 Task: Reply All to email with the signature Delaney King with the subject Meeting minutes from softage.1@softage.net with the message Could you provide me with a status report on the projects resource utilization?
Action: Mouse moved to (114, 86)
Screenshot: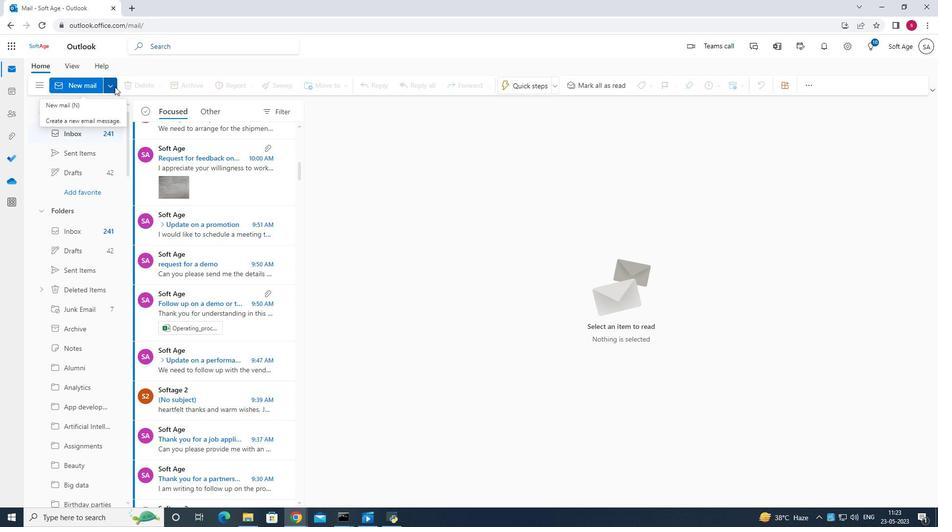 
Action: Mouse pressed left at (114, 86)
Screenshot: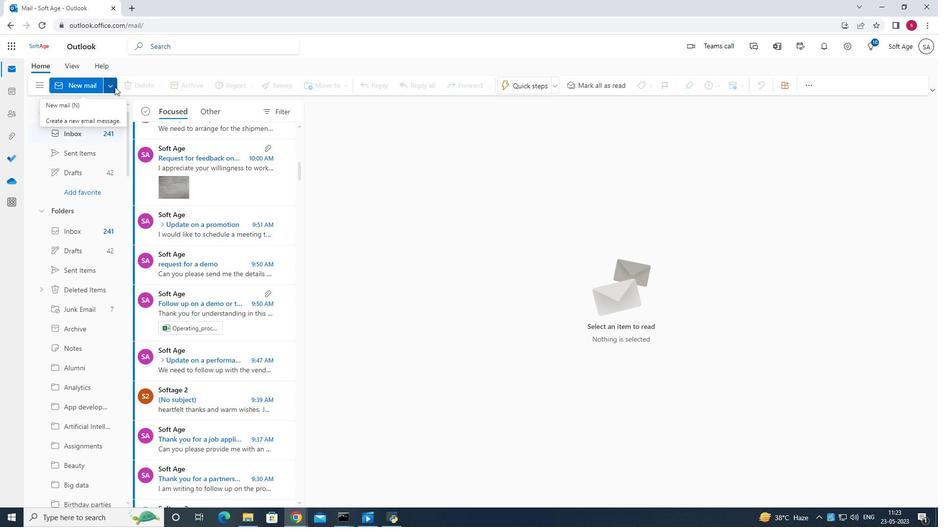 
Action: Mouse moved to (86, 108)
Screenshot: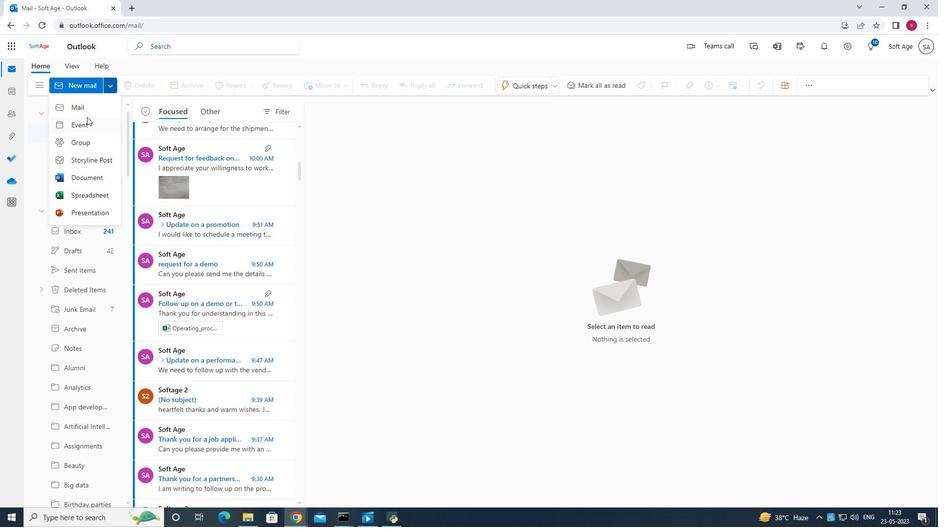 
Action: Mouse pressed left at (86, 108)
Screenshot: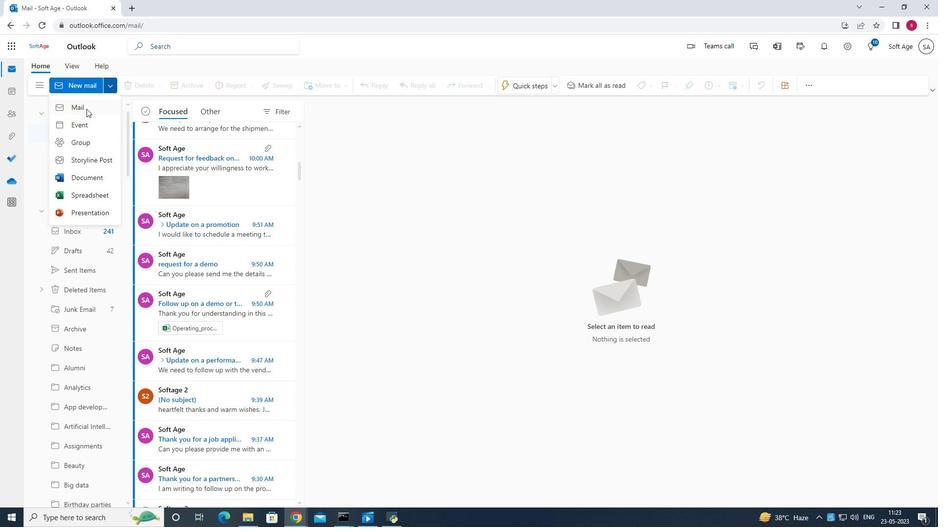 
Action: Mouse moved to (361, 113)
Screenshot: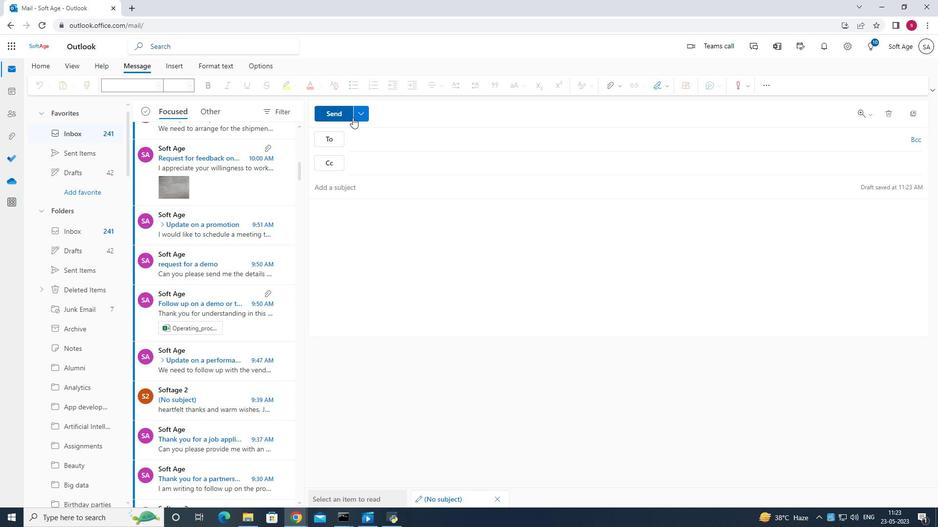 
Action: Mouse pressed left at (361, 113)
Screenshot: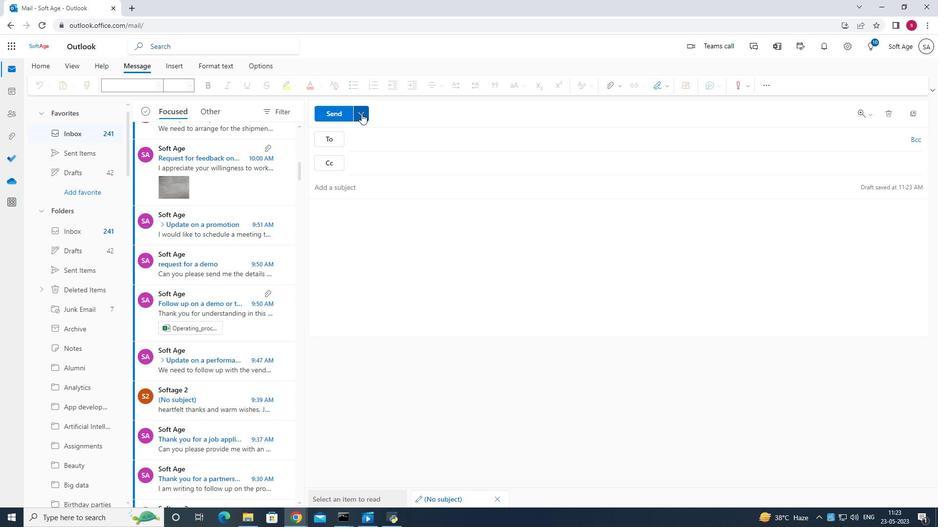 
Action: Mouse moved to (396, 286)
Screenshot: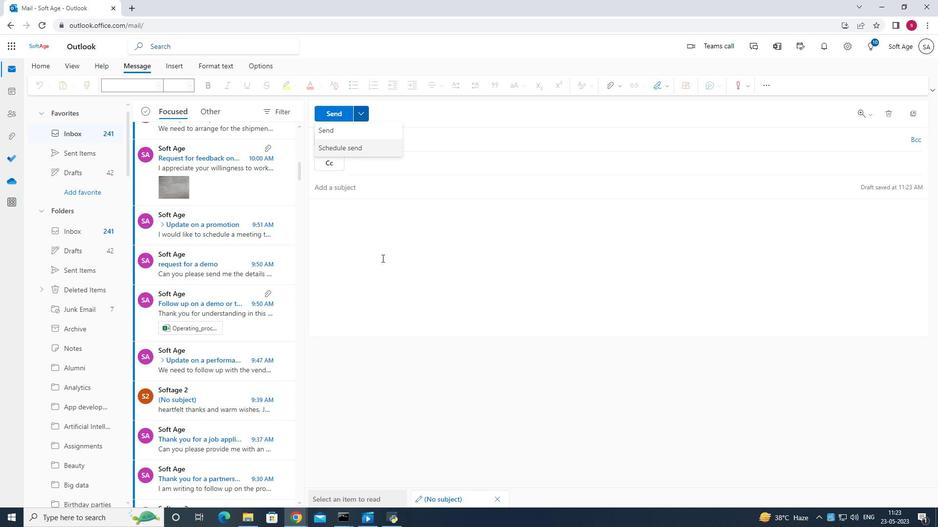 
Action: Mouse pressed left at (396, 286)
Screenshot: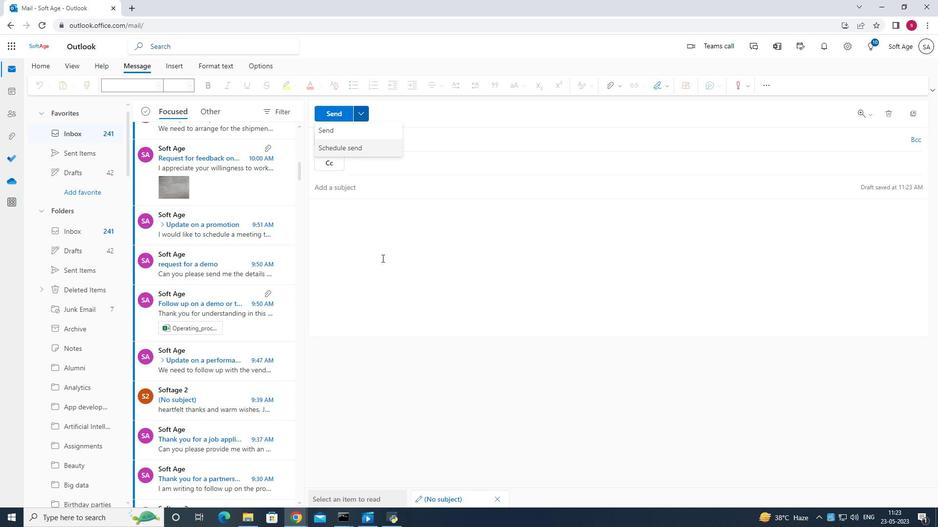 
Action: Mouse moved to (239, 158)
Screenshot: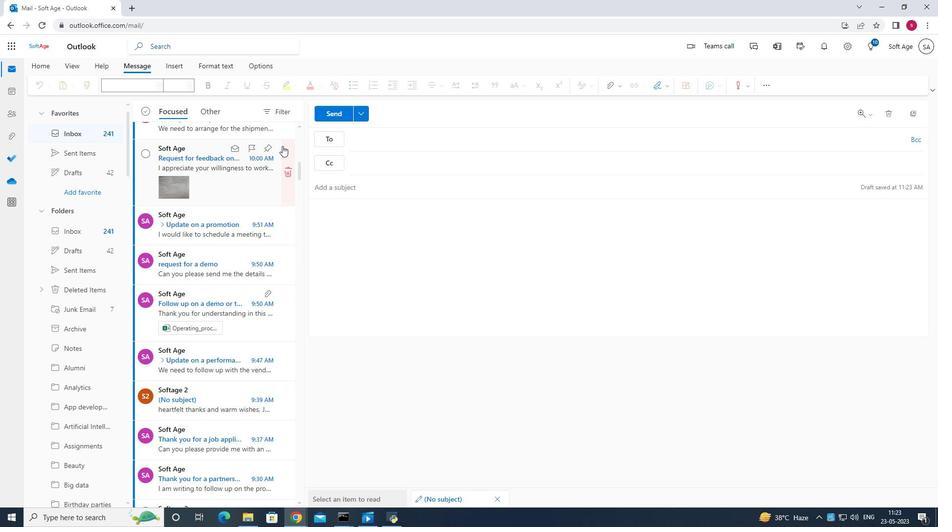 
Action: Mouse pressed left at (239, 158)
Screenshot: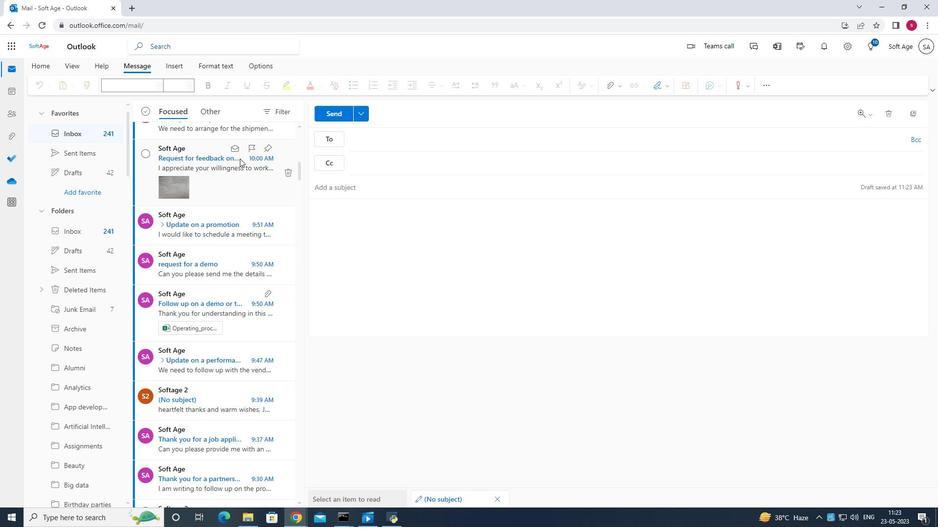 
Action: Mouse moved to (416, 217)
Screenshot: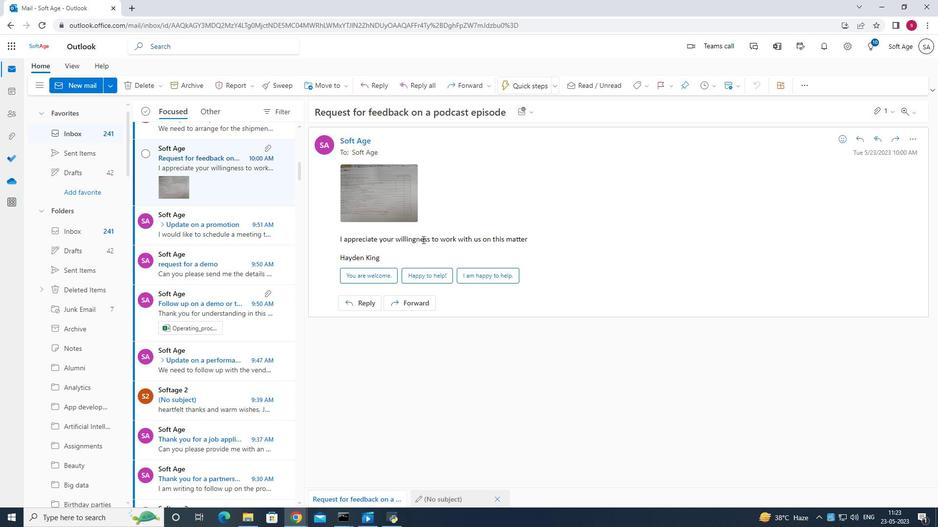 
Action: Mouse pressed left at (416, 217)
Screenshot: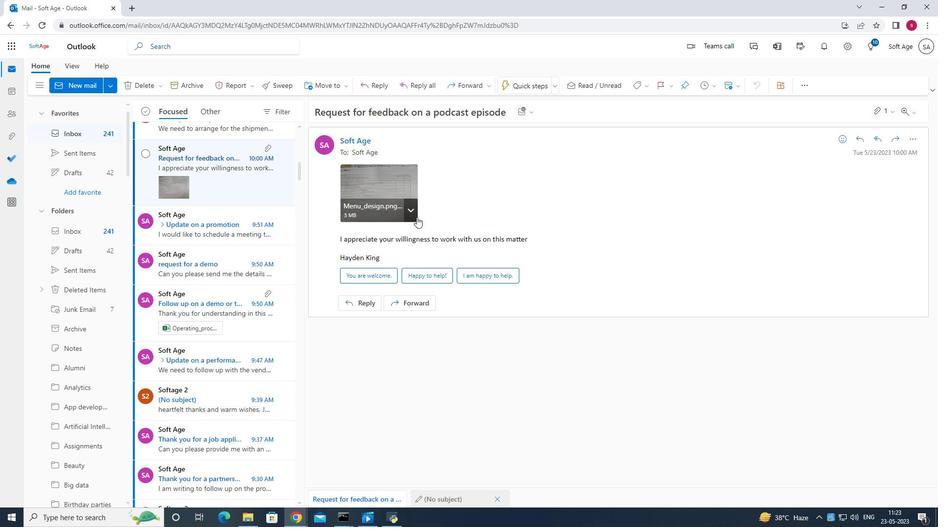 
Action: Mouse moved to (328, 394)
Screenshot: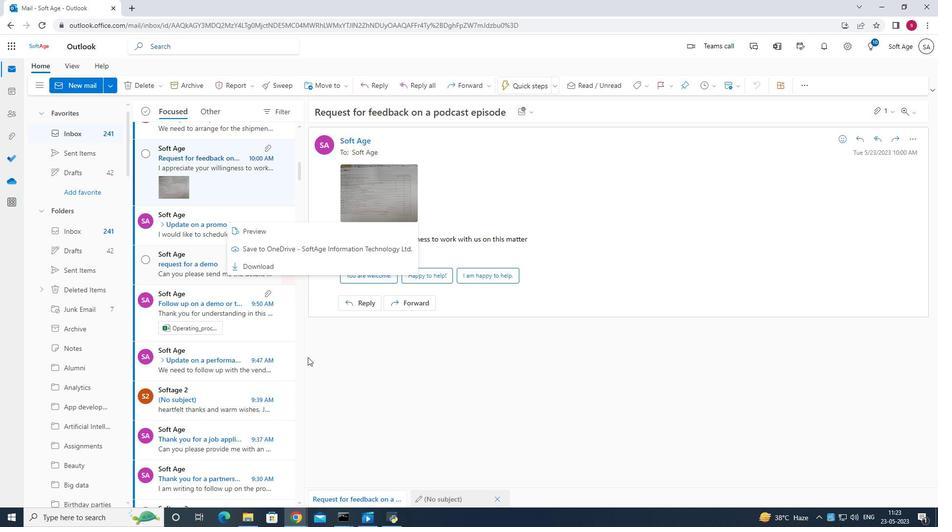 
Action: Mouse pressed left at (328, 394)
Screenshot: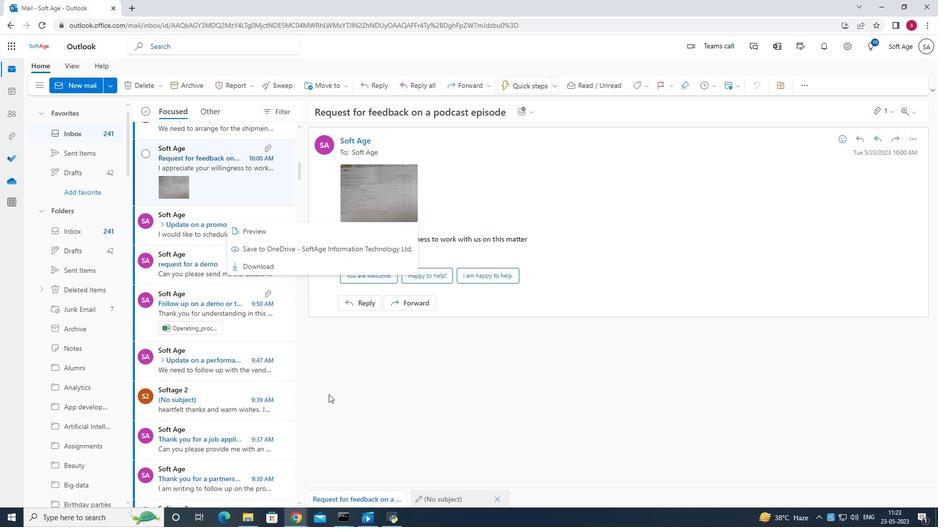 
Action: Mouse moved to (257, 355)
Screenshot: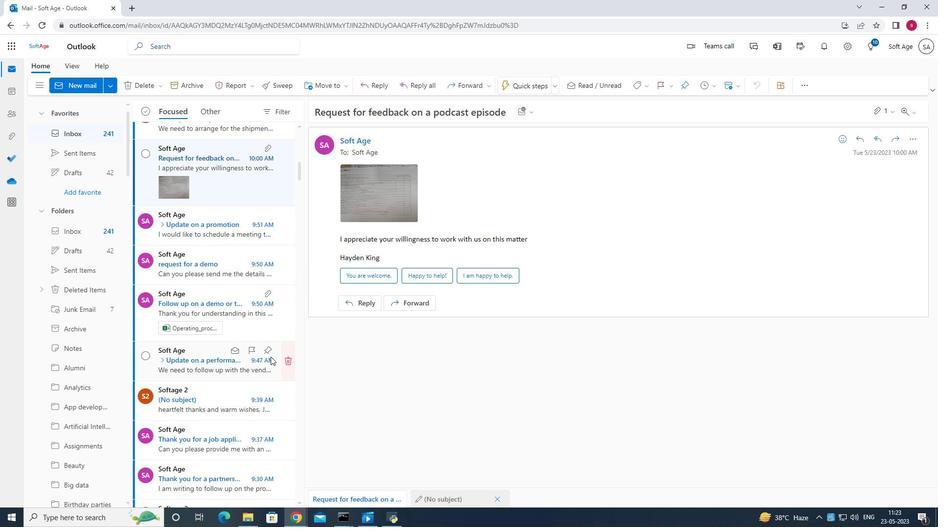 
Action: Mouse pressed left at (257, 355)
Screenshot: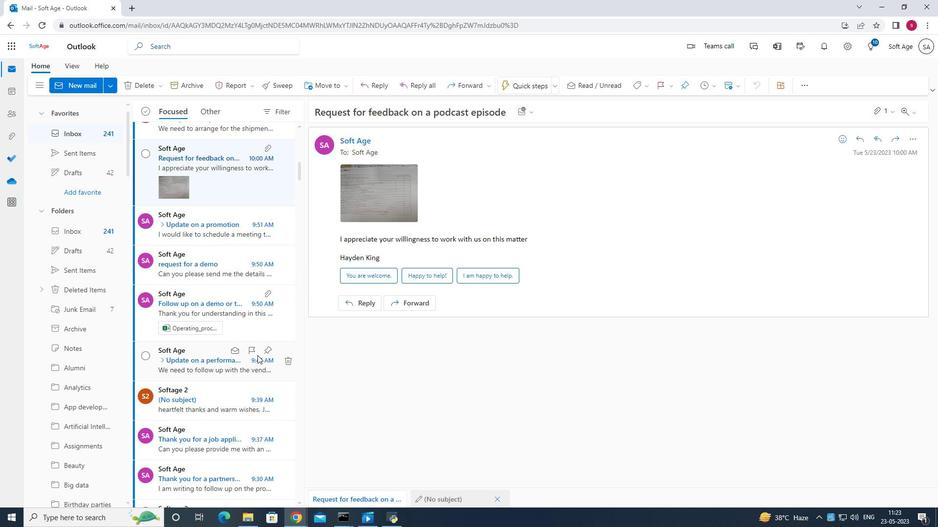 
Action: Mouse moved to (909, 134)
Screenshot: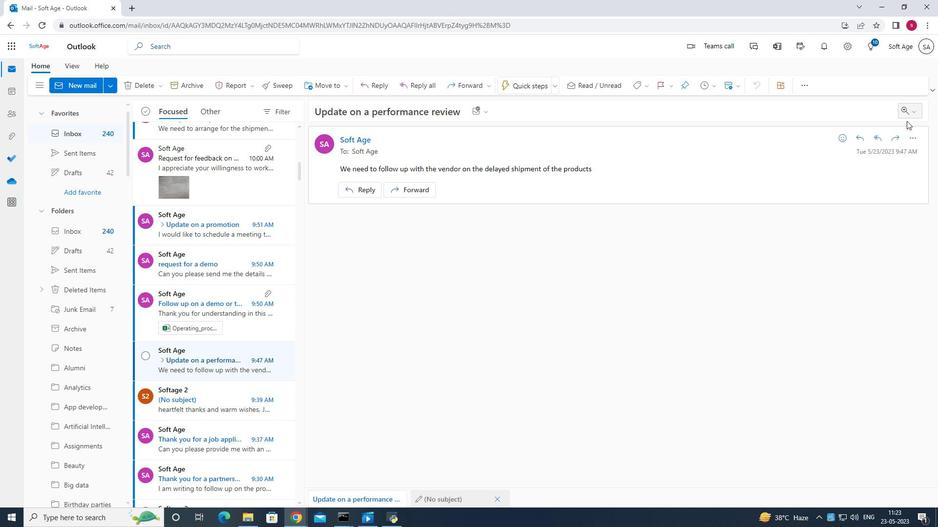 
Action: Mouse pressed left at (909, 134)
Screenshot: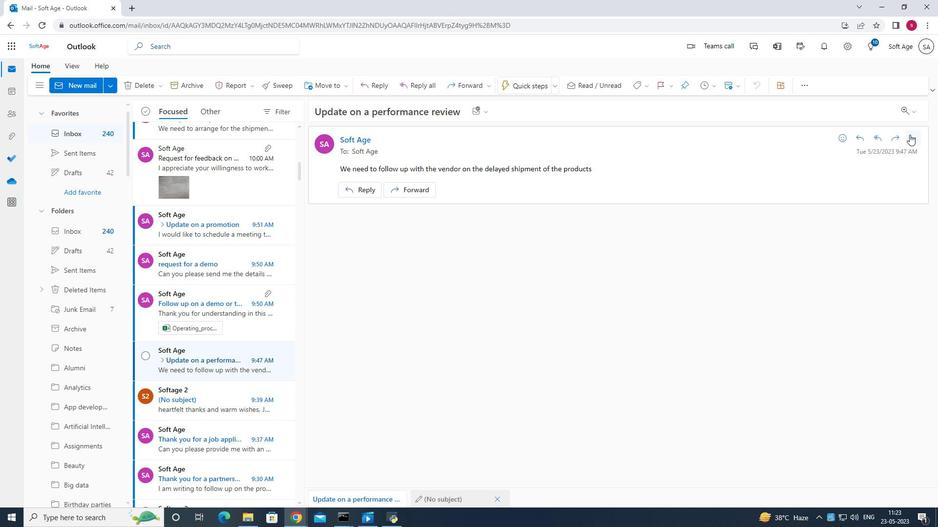 
Action: Mouse moved to (872, 174)
Screenshot: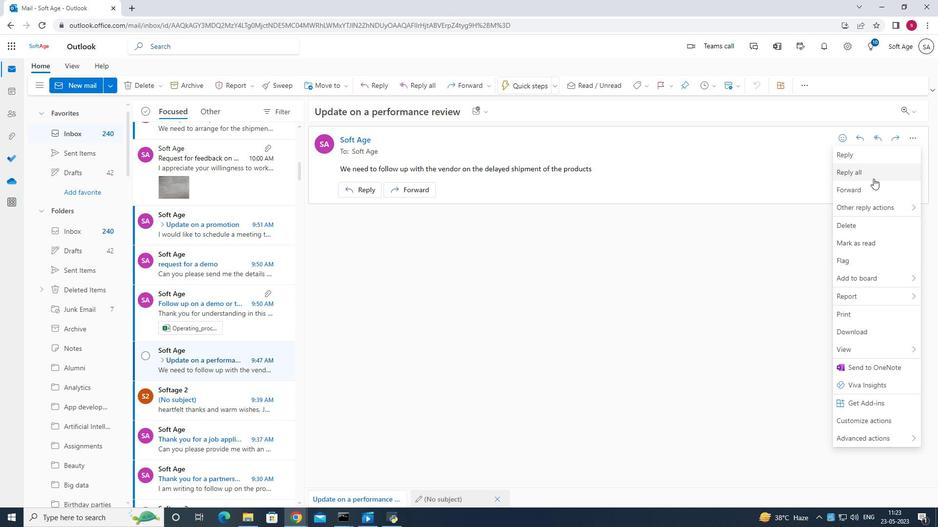 
Action: Mouse pressed left at (872, 174)
Screenshot: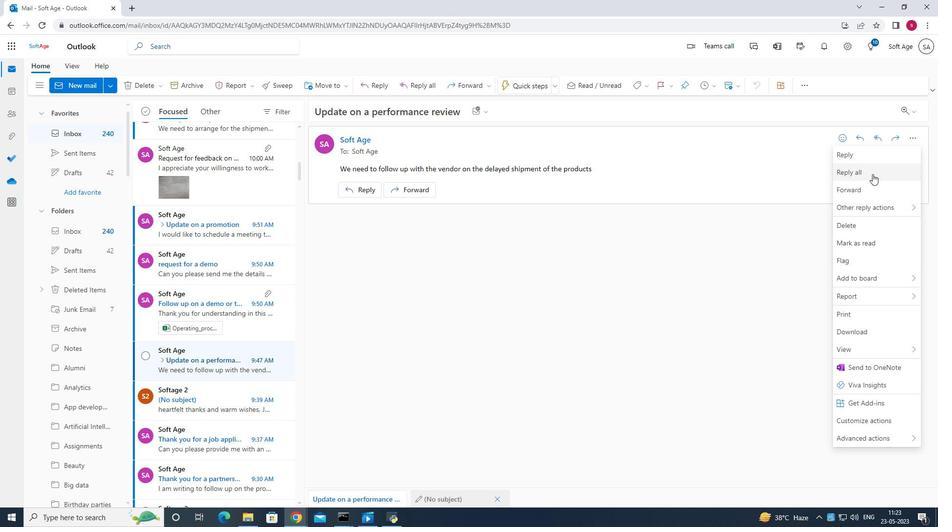 
Action: Mouse moved to (402, 142)
Screenshot: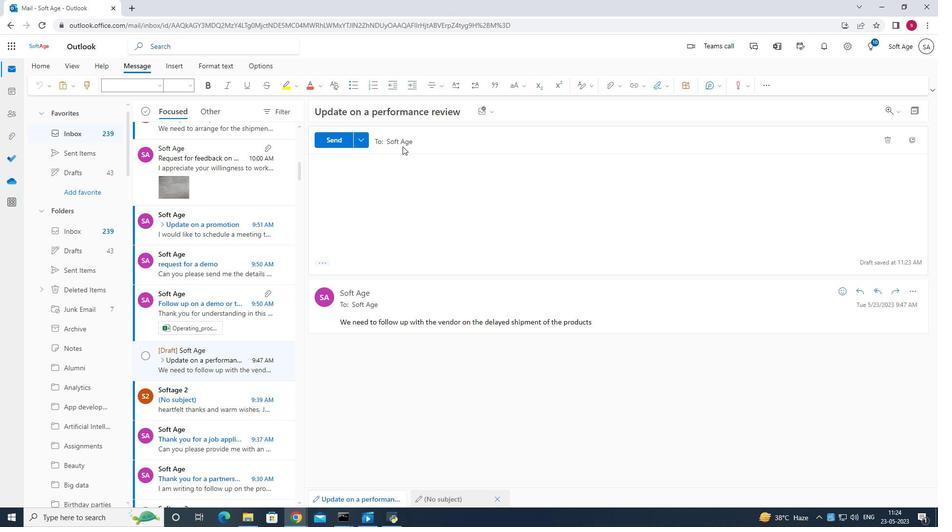 
Action: Mouse pressed left at (402, 142)
Screenshot: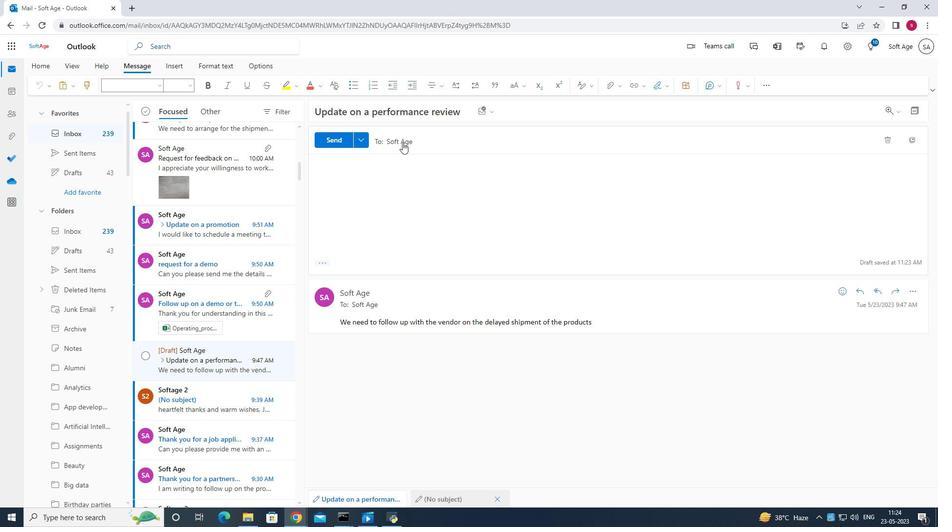 
Action: Mouse pressed left at (402, 142)
Screenshot: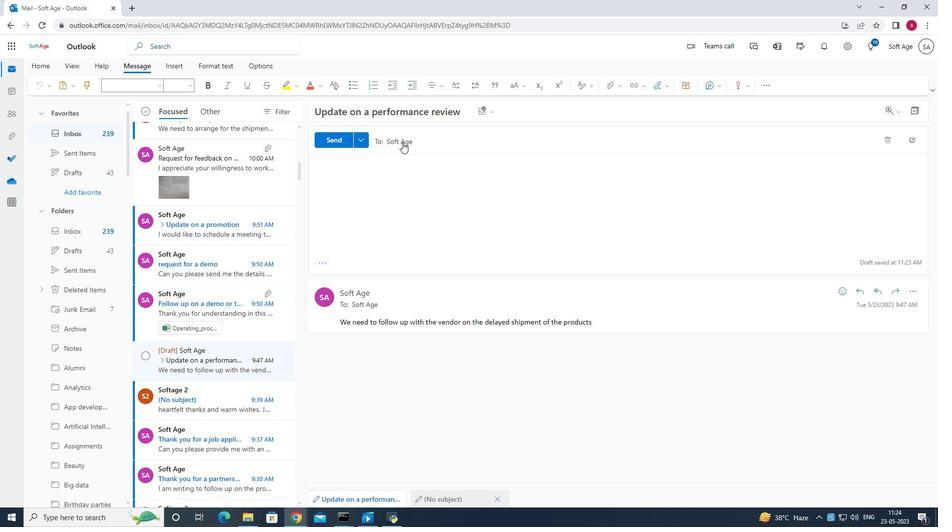 
Action: Mouse moved to (667, 90)
Screenshot: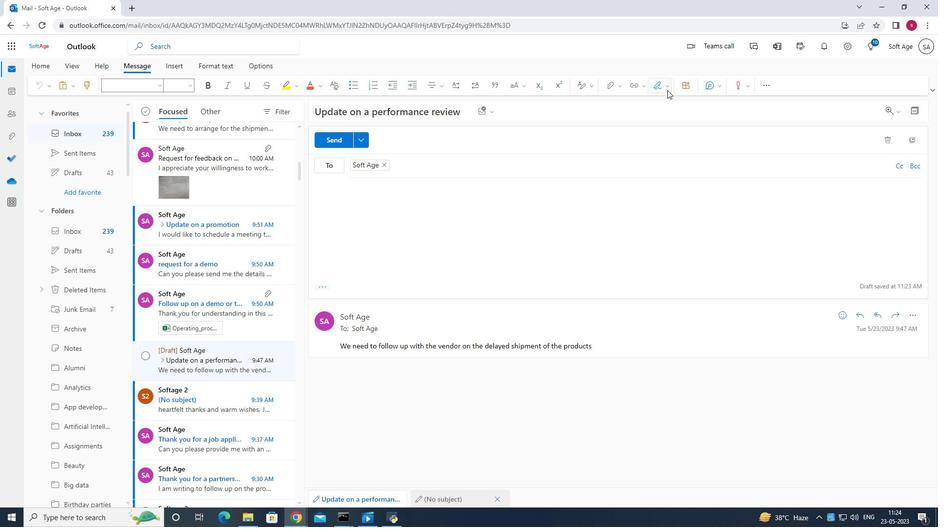 
Action: Mouse pressed left at (667, 90)
Screenshot: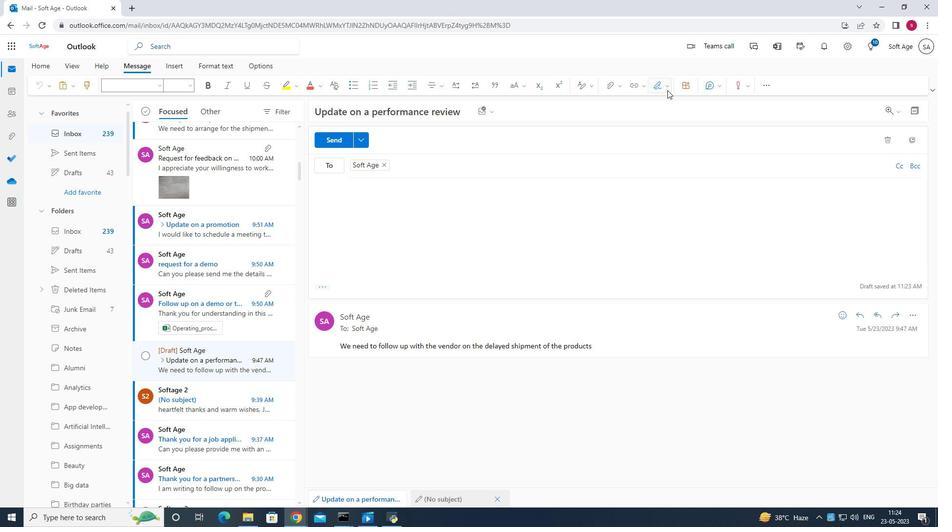 
Action: Mouse moved to (658, 123)
Screenshot: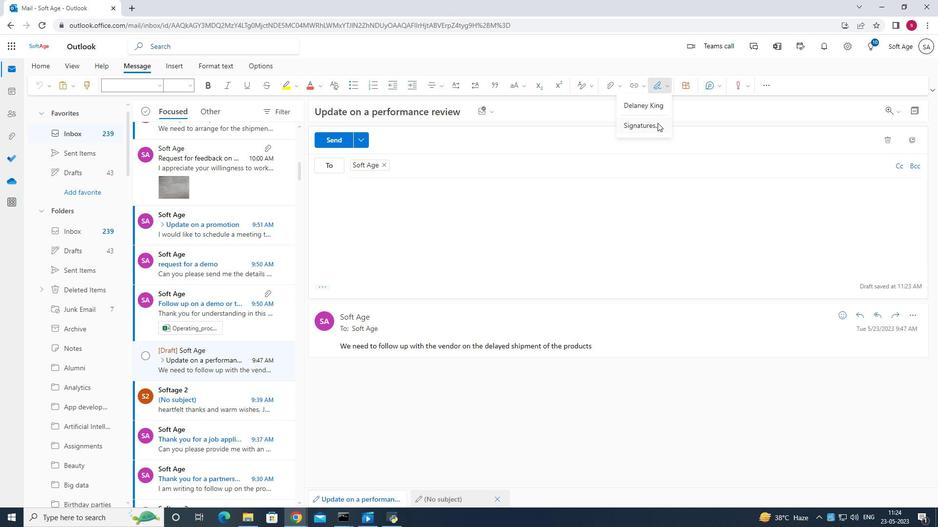 
Action: Mouse pressed left at (658, 123)
Screenshot: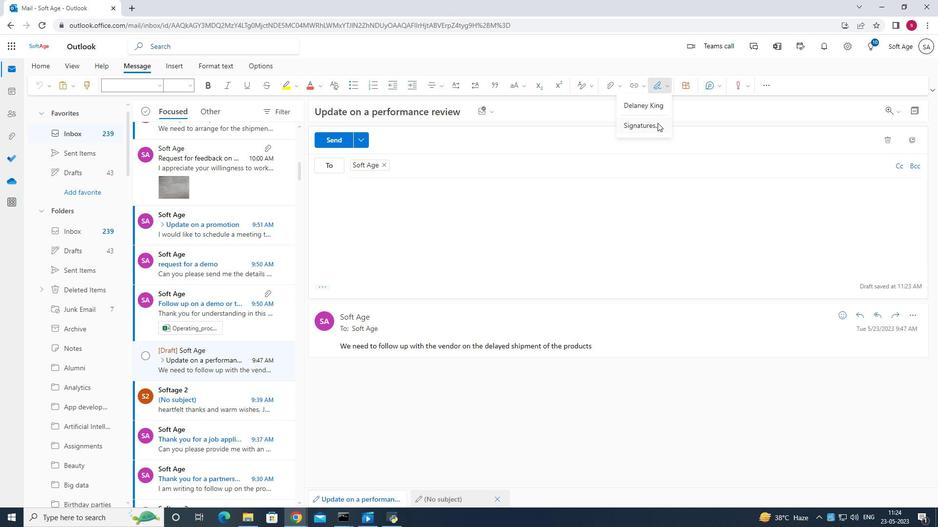 
Action: Mouse moved to (652, 159)
Screenshot: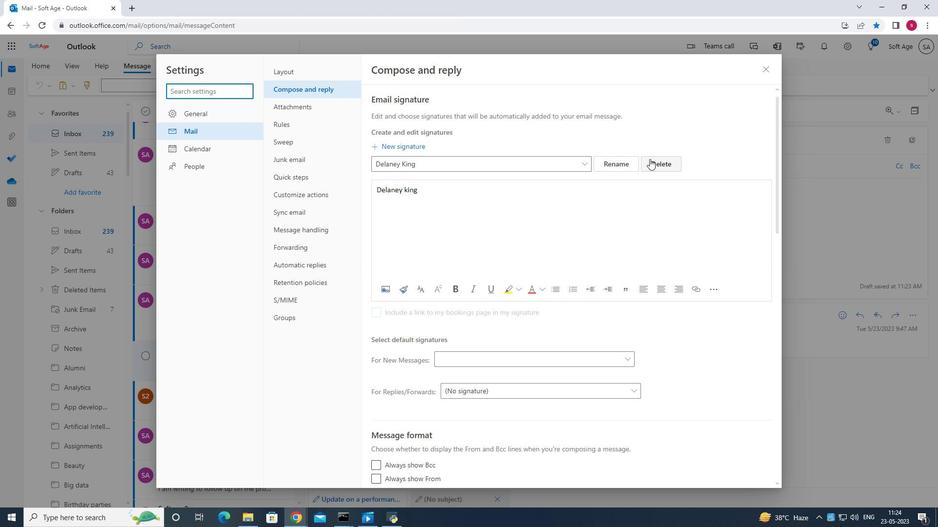 
Action: Mouse pressed left at (652, 159)
Screenshot: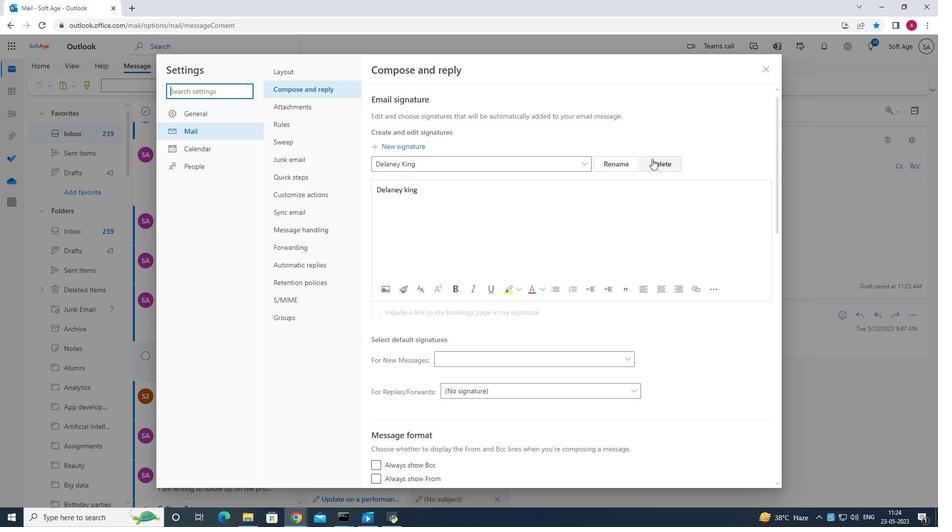 
Action: Mouse moved to (474, 164)
Screenshot: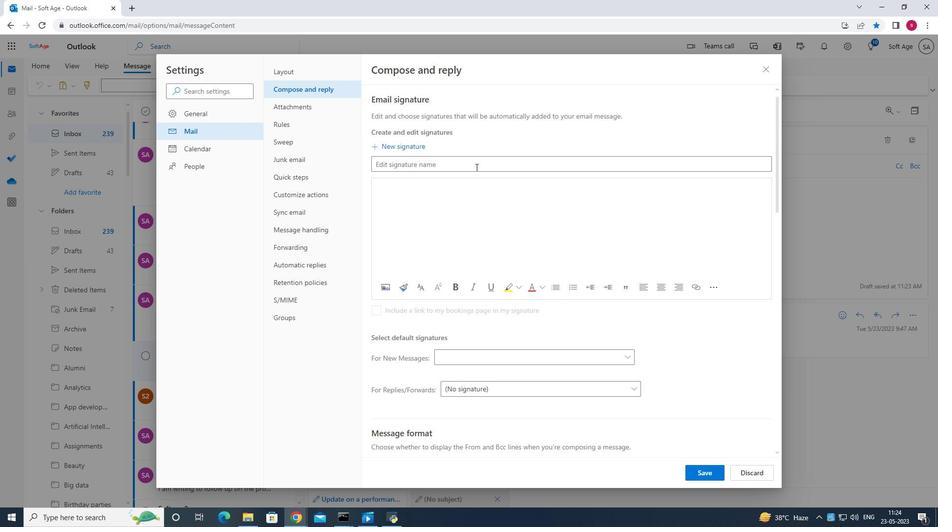 
Action: Mouse pressed left at (474, 164)
Screenshot: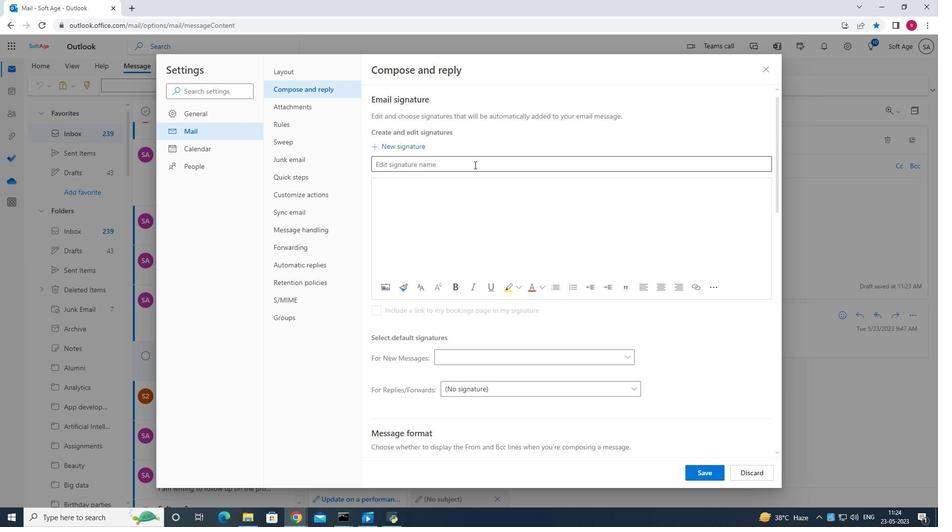 
Action: Mouse moved to (475, 371)
Screenshot: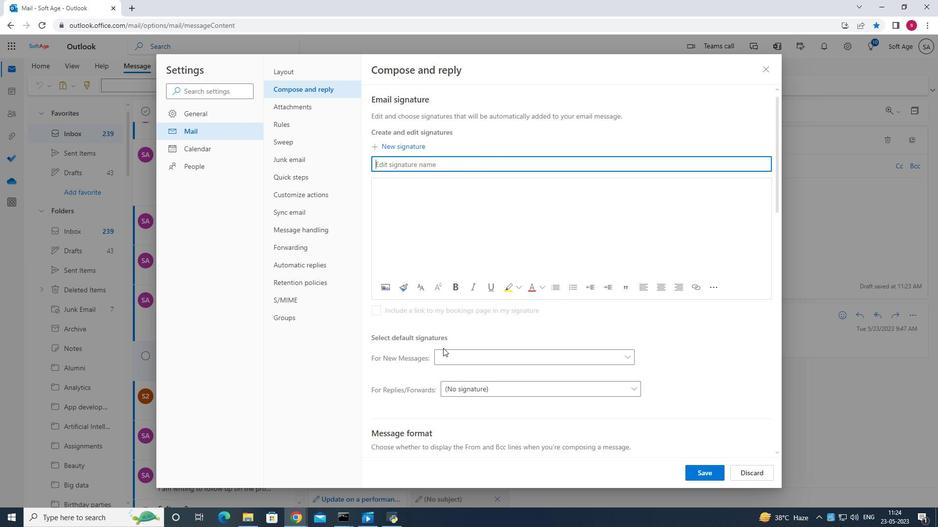 
Action: Key pressed <Key.shift>Delaney<Key.space>k<Key.shift>Ing
Screenshot: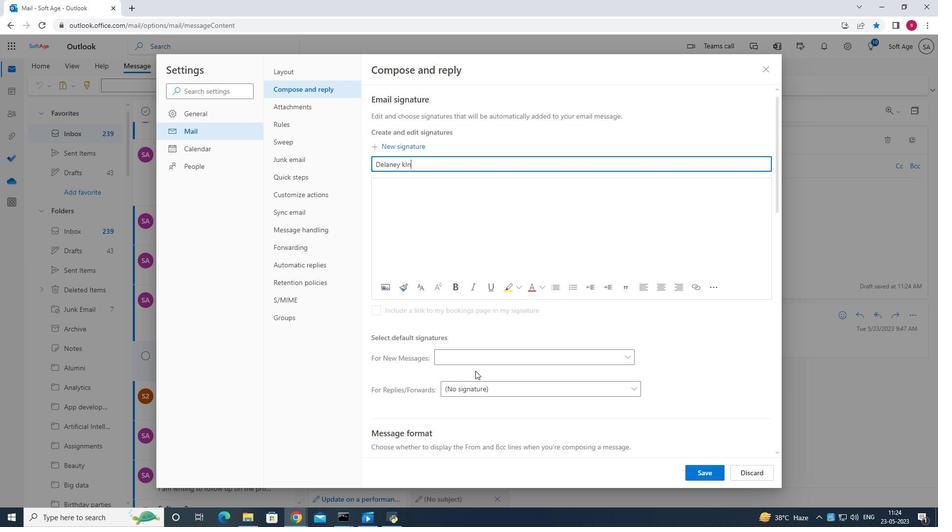 
Action: Mouse moved to (433, 189)
Screenshot: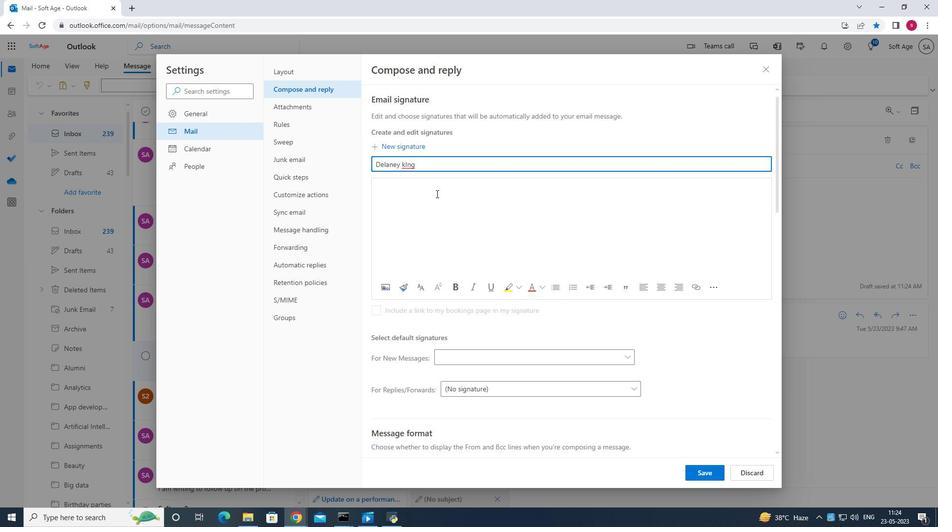 
Action: Mouse pressed left at (433, 189)
Screenshot: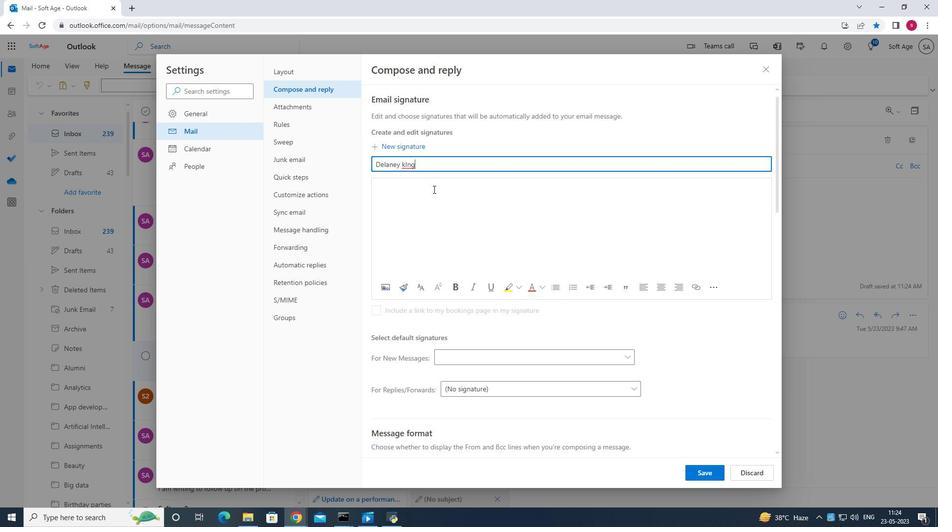 
Action: Key pressed <Key.shift>Delaney<Key.space><Key.shift>King
Screenshot: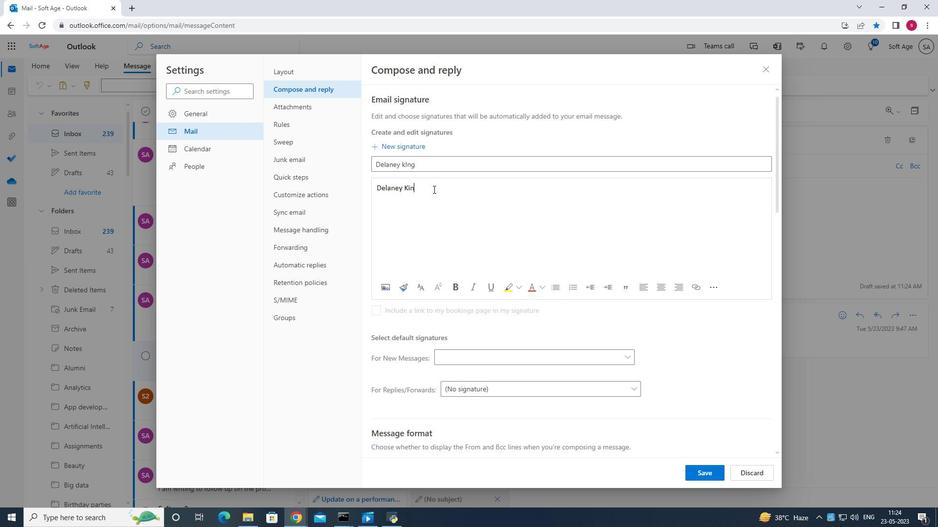 
Action: Mouse moved to (419, 160)
Screenshot: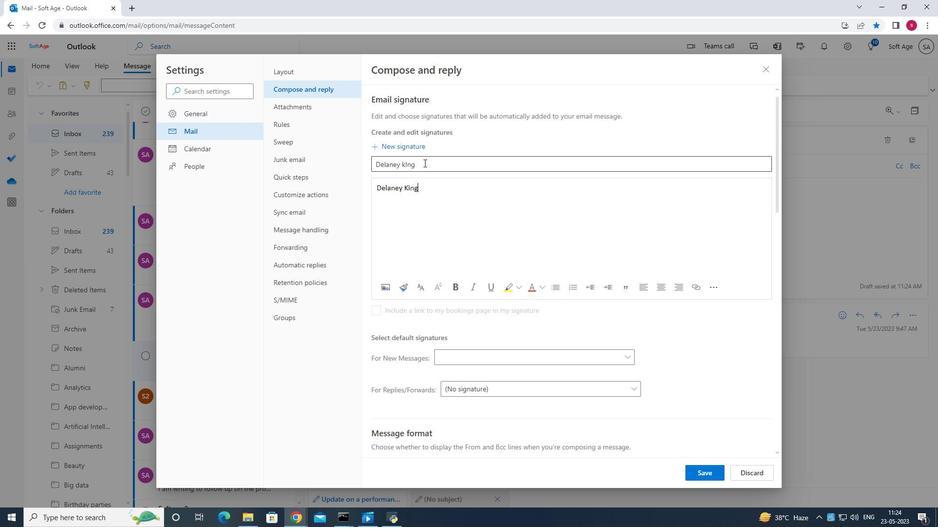
Action: Mouse pressed left at (419, 160)
Screenshot: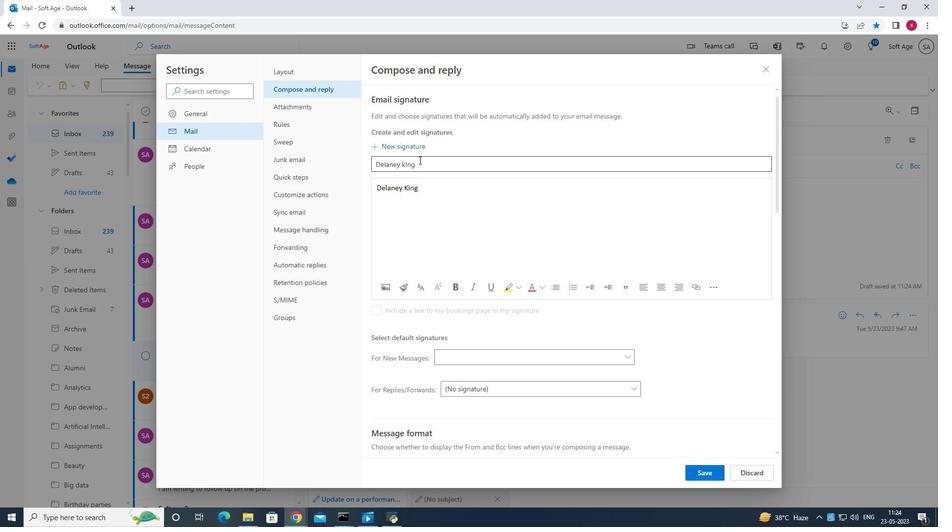 
Action: Key pressed <Key.backspace><Key.backspace><Key.backspace>ing
Screenshot: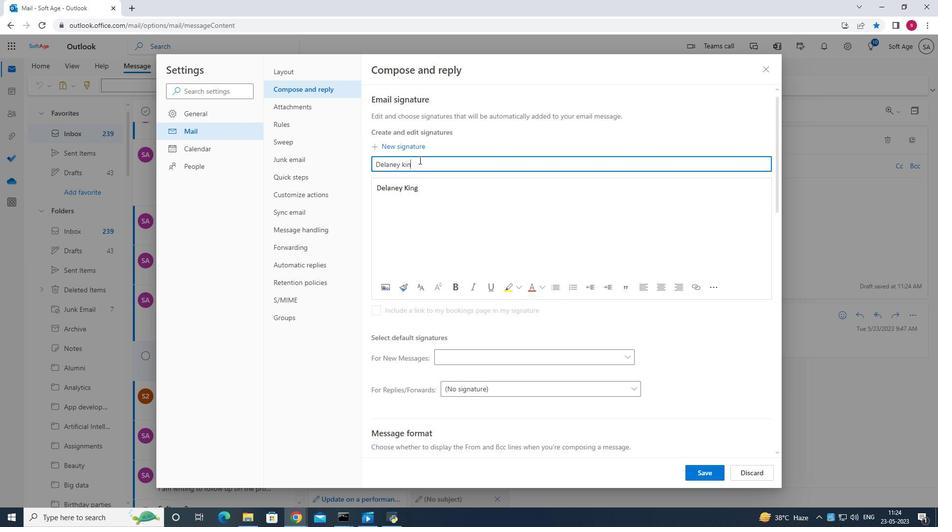 
Action: Mouse moved to (420, 184)
Screenshot: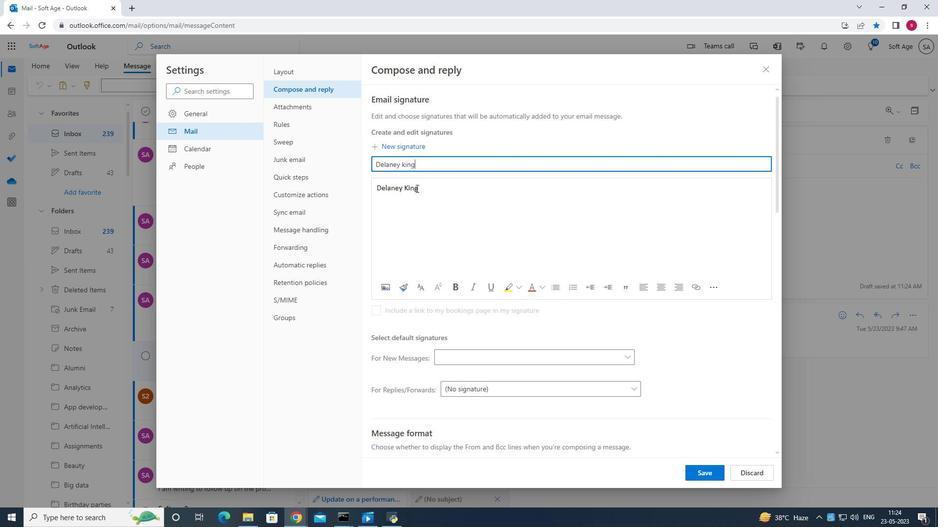 
Action: Mouse pressed left at (420, 184)
Screenshot: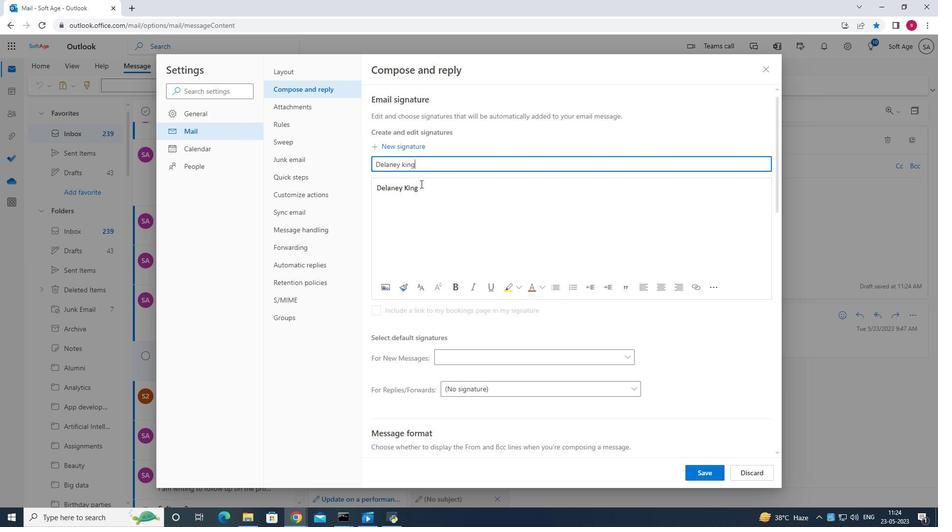
Action: Mouse moved to (428, 189)
Screenshot: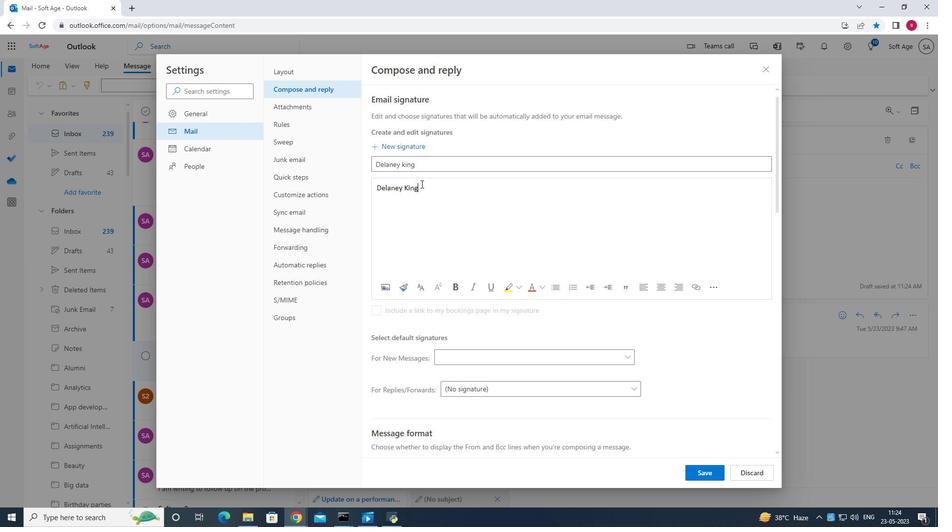 
Action: Mouse scrolled (428, 188) with delta (0, 0)
Screenshot: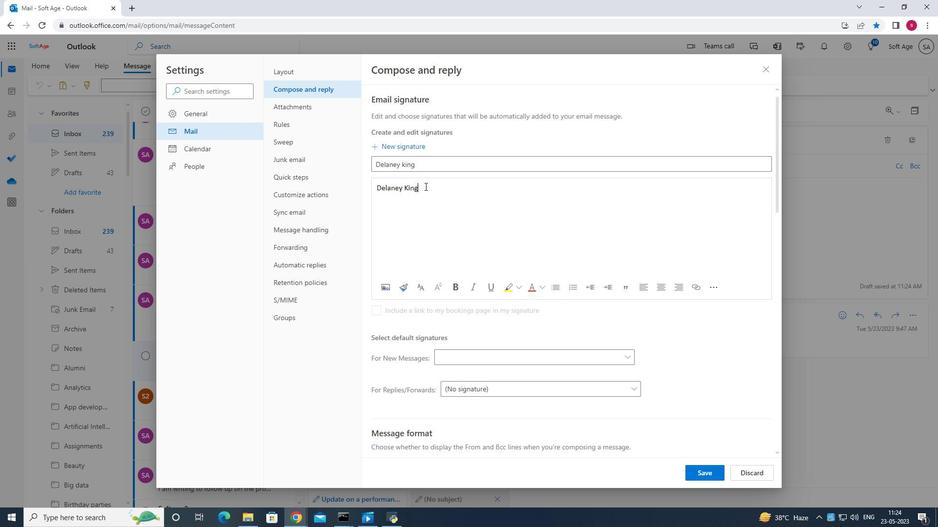 
Action: Mouse moved to (702, 473)
Screenshot: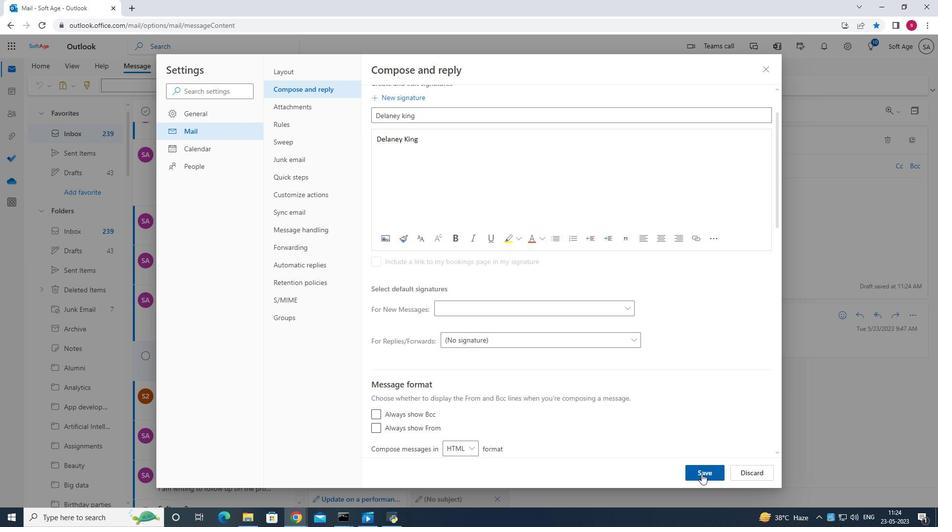 
Action: Mouse pressed left at (702, 473)
Screenshot: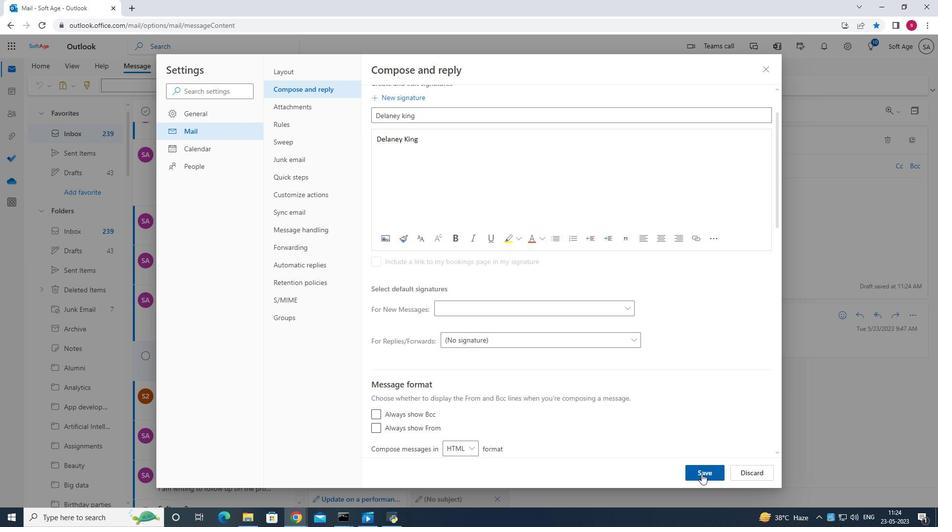 
Action: Mouse moved to (582, 242)
Screenshot: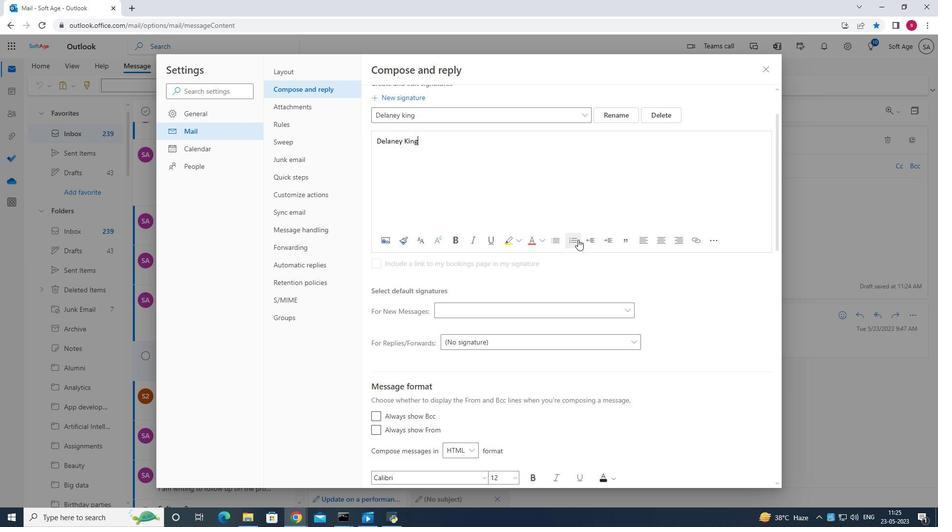 
Action: Mouse scrolled (582, 243) with delta (0, 0)
Screenshot: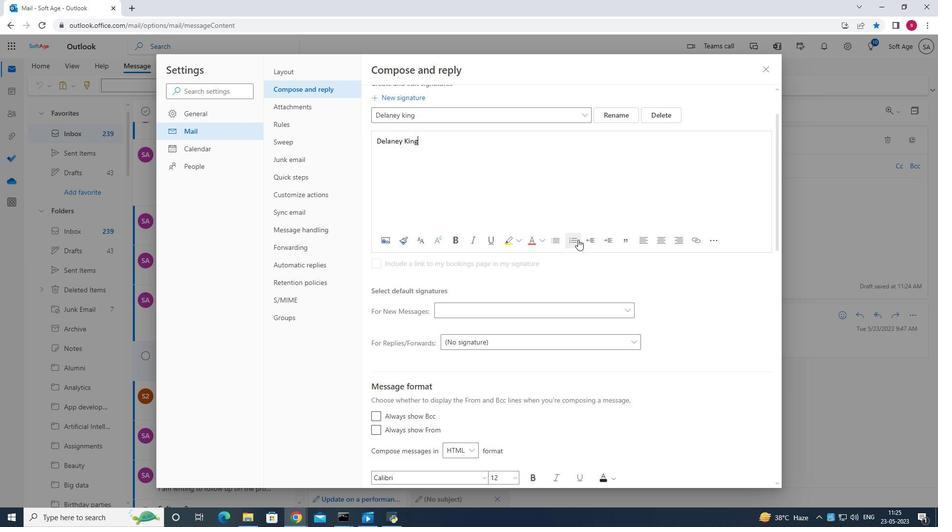 
Action: Mouse scrolled (582, 243) with delta (0, 0)
Screenshot: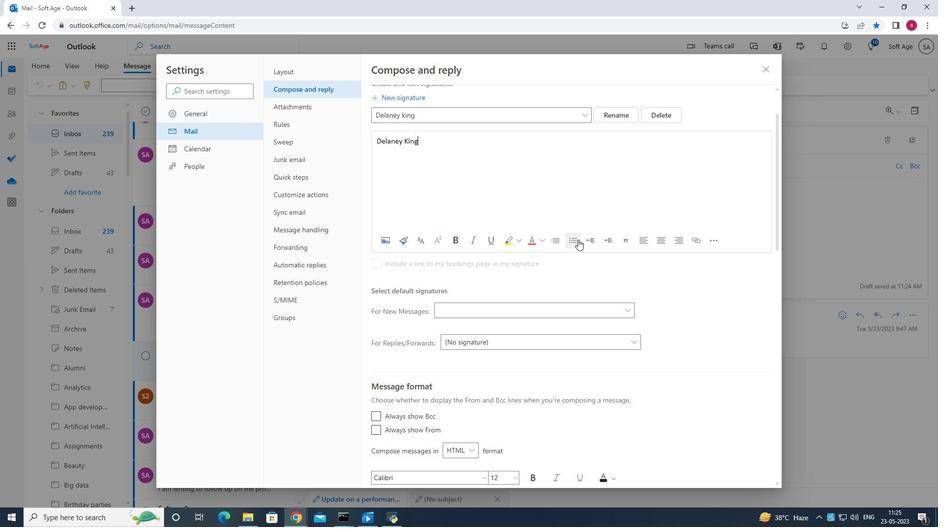 
Action: Mouse scrolled (582, 243) with delta (0, 0)
Screenshot: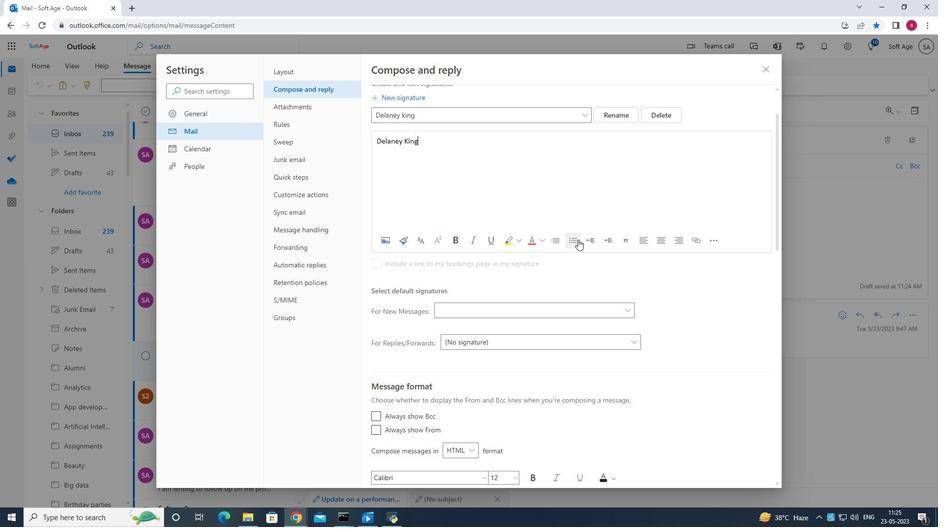 
Action: Mouse scrolled (582, 243) with delta (0, 0)
Screenshot: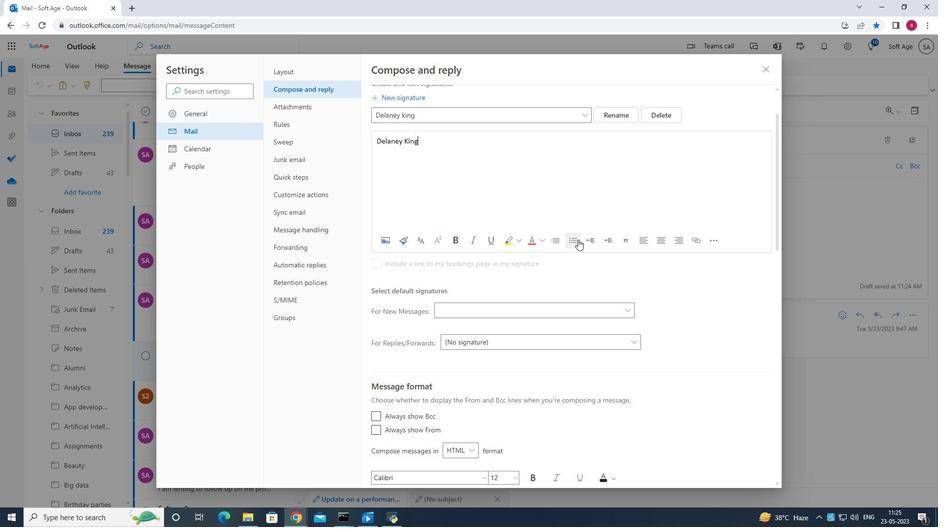 
Action: Mouse scrolled (582, 243) with delta (0, 0)
Screenshot: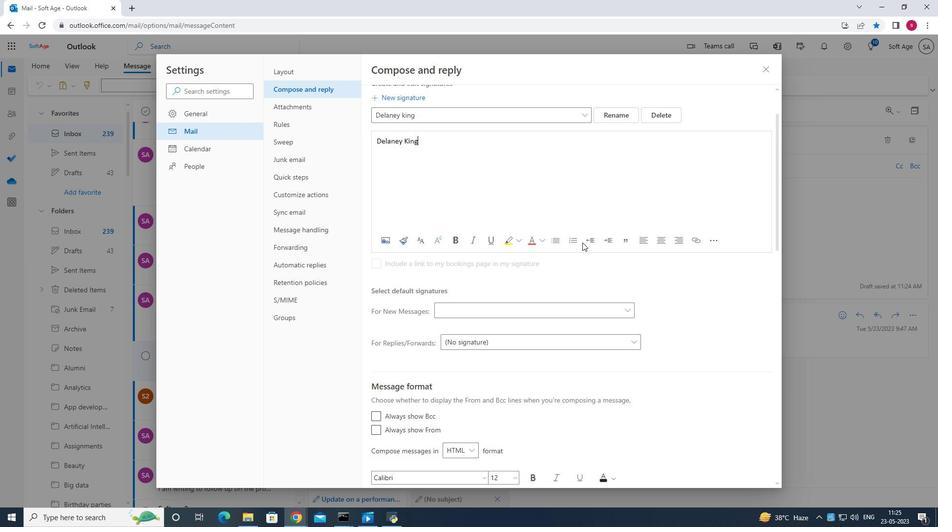 
Action: Mouse scrolled (582, 243) with delta (0, 0)
Screenshot: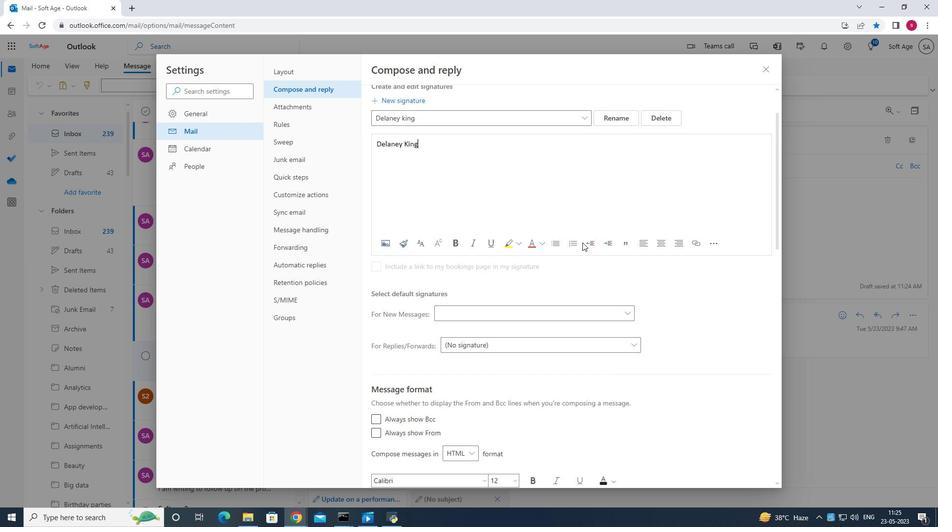 
Action: Mouse scrolled (582, 243) with delta (0, 0)
Screenshot: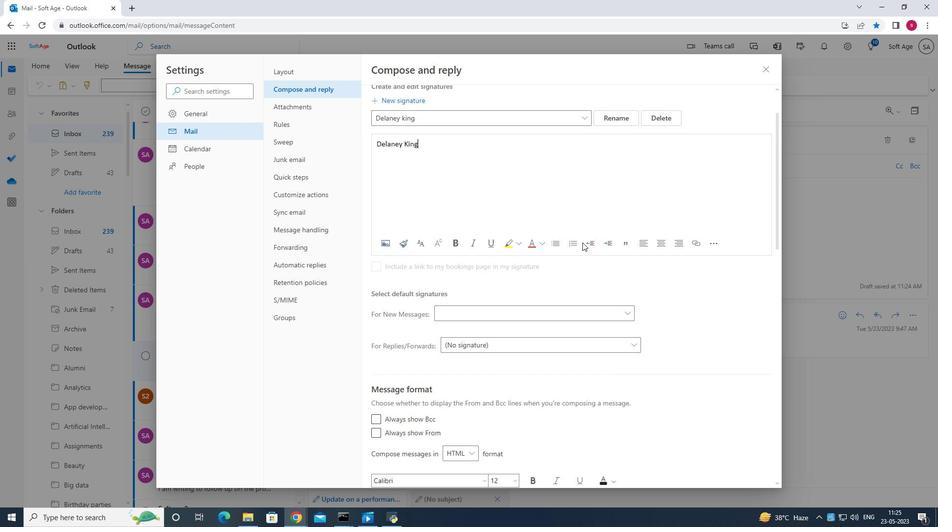
Action: Mouse moved to (765, 67)
Screenshot: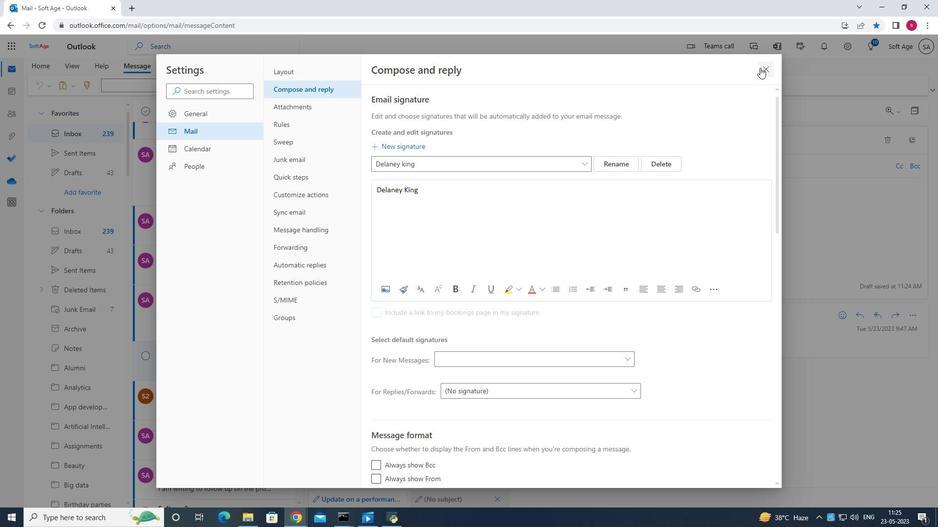 
Action: Mouse pressed left at (765, 67)
Screenshot: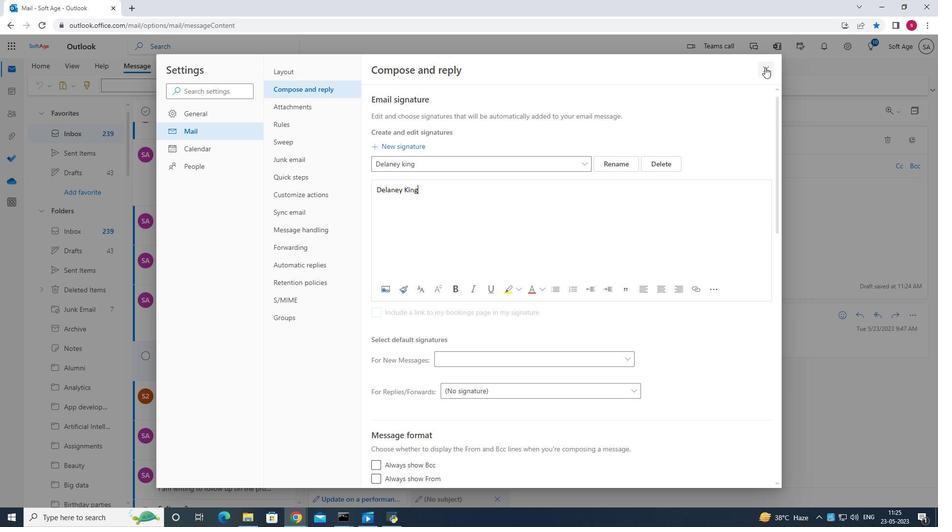 
Action: Mouse moved to (659, 84)
Screenshot: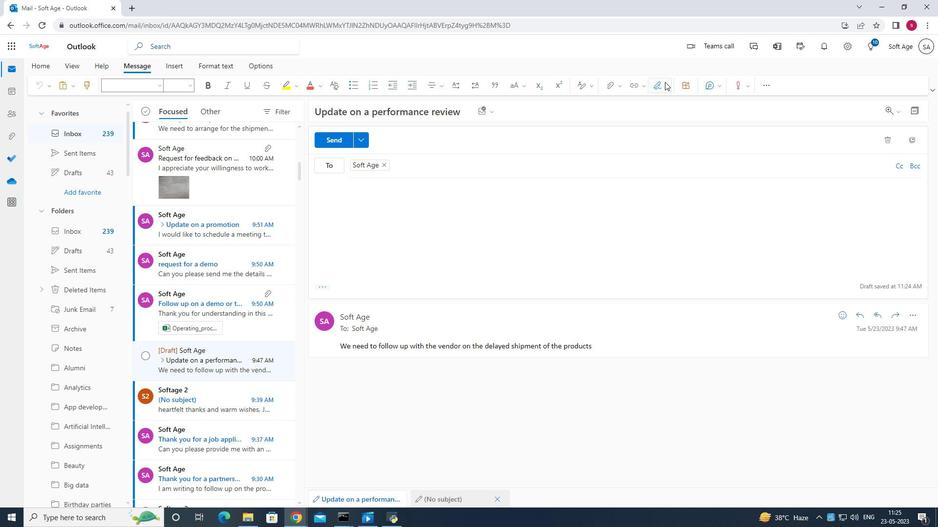 
Action: Mouse pressed left at (659, 84)
Screenshot: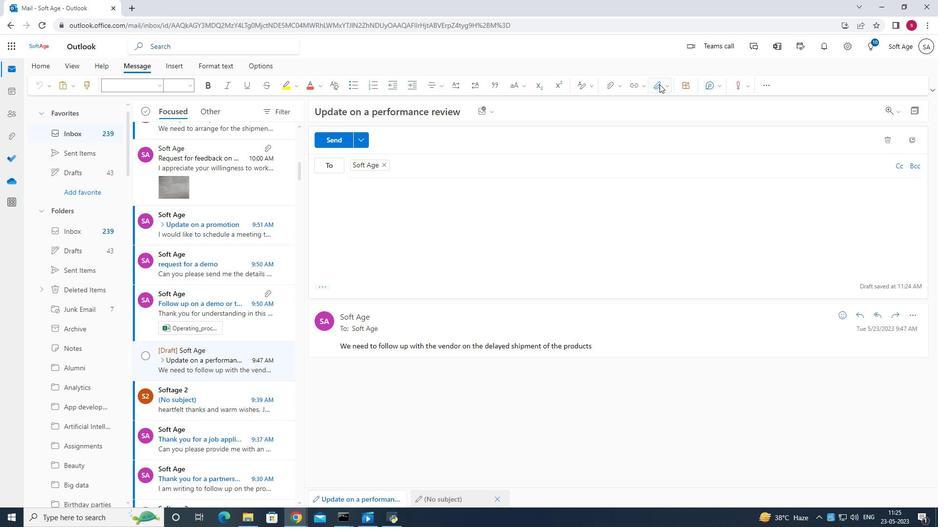 
Action: Mouse moved to (648, 102)
Screenshot: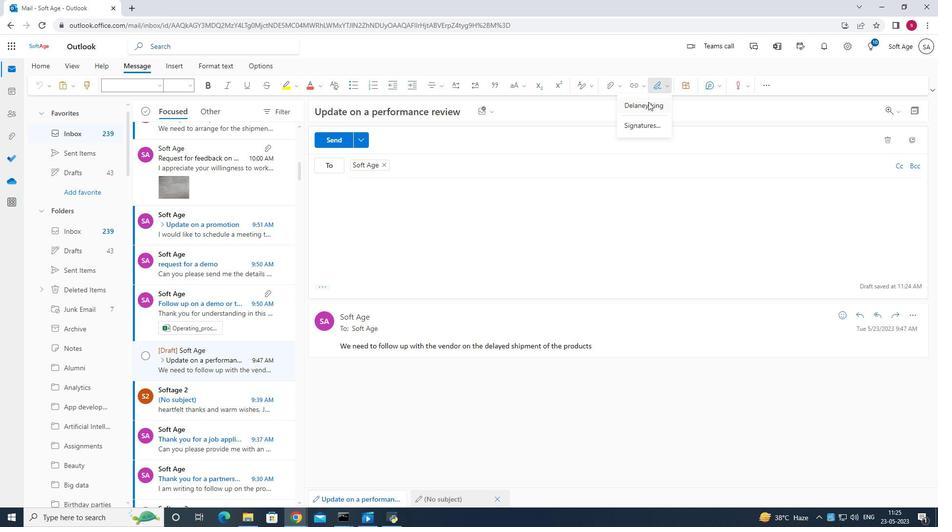 
Action: Mouse pressed left at (648, 102)
Screenshot: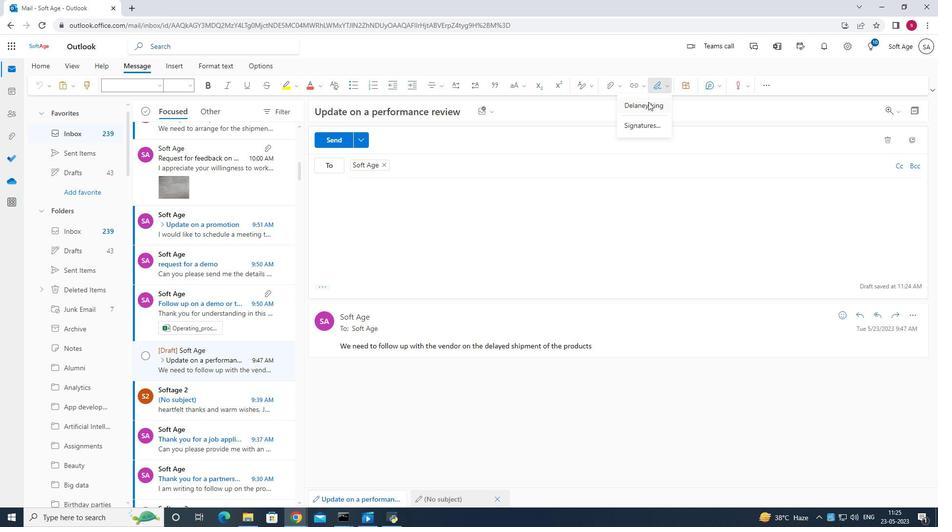 
Action: Mouse moved to (913, 142)
Screenshot: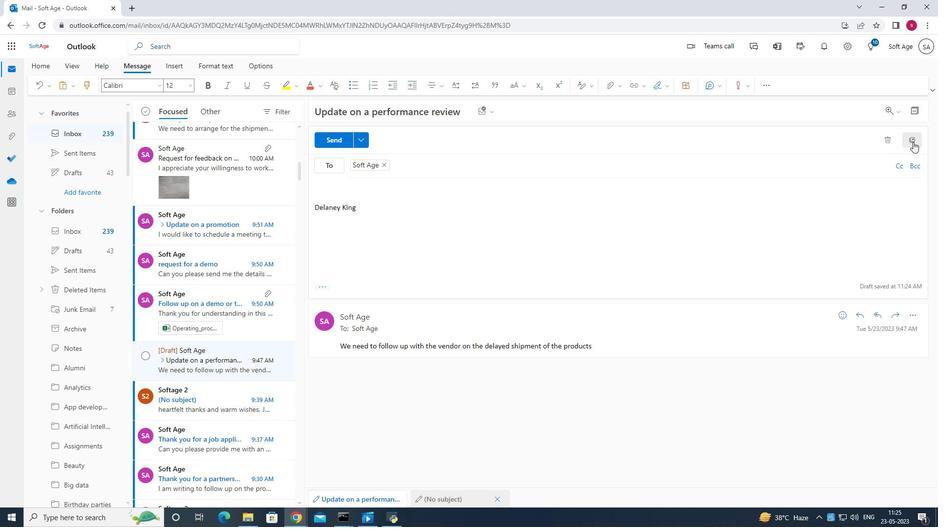 
Action: Mouse pressed left at (913, 142)
Screenshot: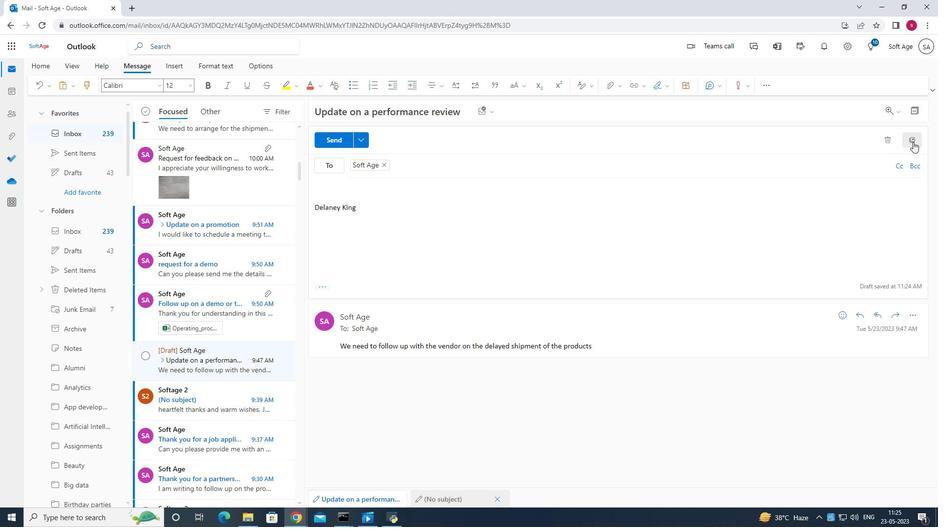 
Action: Mouse moved to (67, 161)
Screenshot: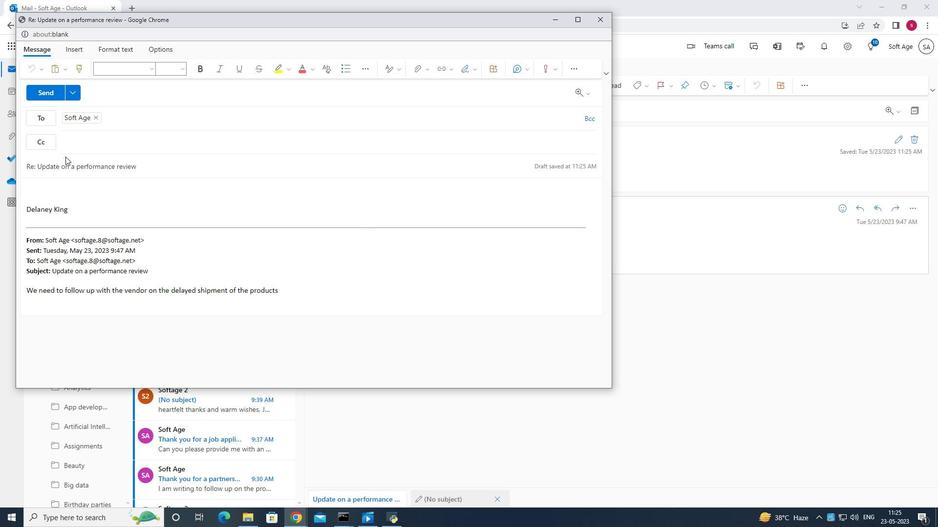 
Action: Mouse pressed left at (67, 161)
Screenshot: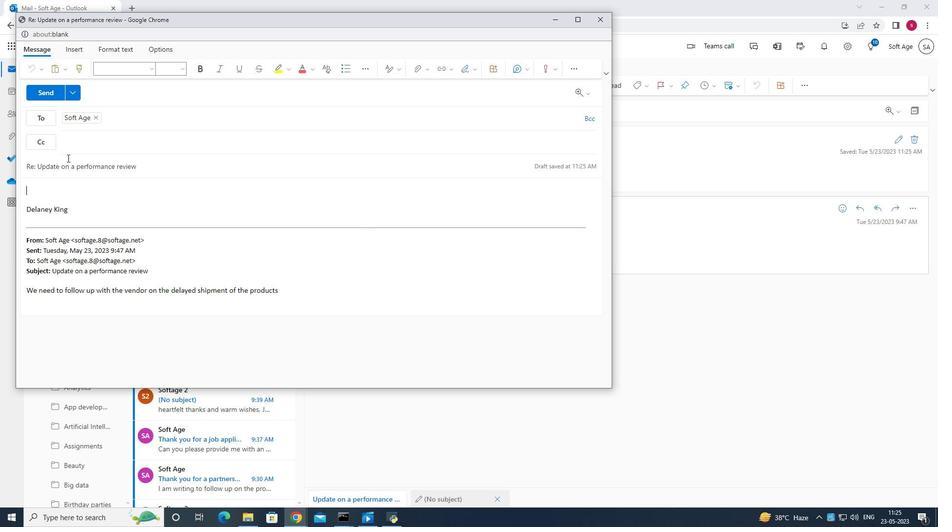 
Action: Mouse moved to (69, 163)
Screenshot: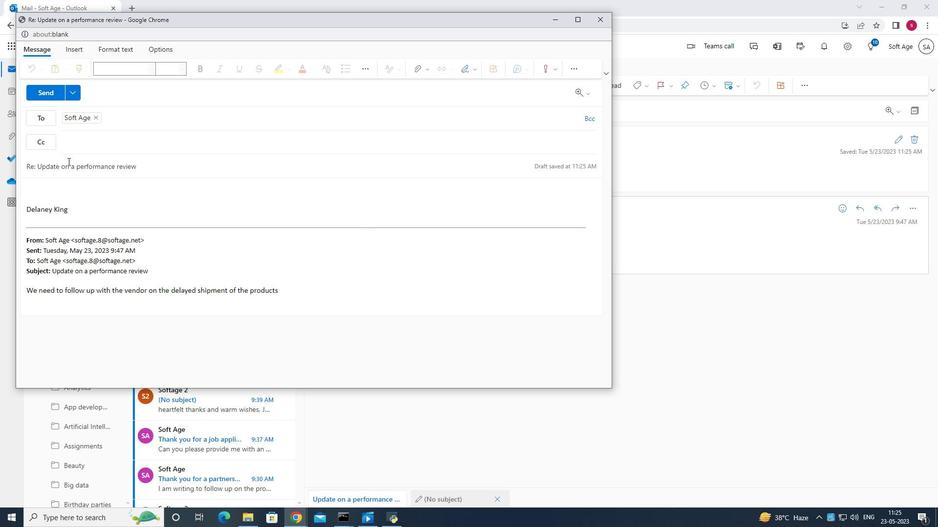 
Action: Mouse pressed left at (69, 163)
Screenshot: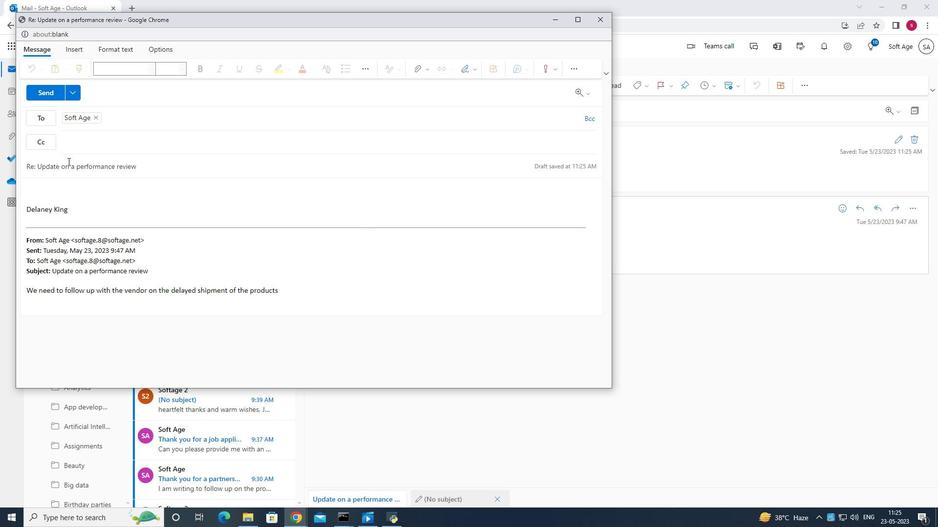 
Action: Mouse moved to (70, 163)
Screenshot: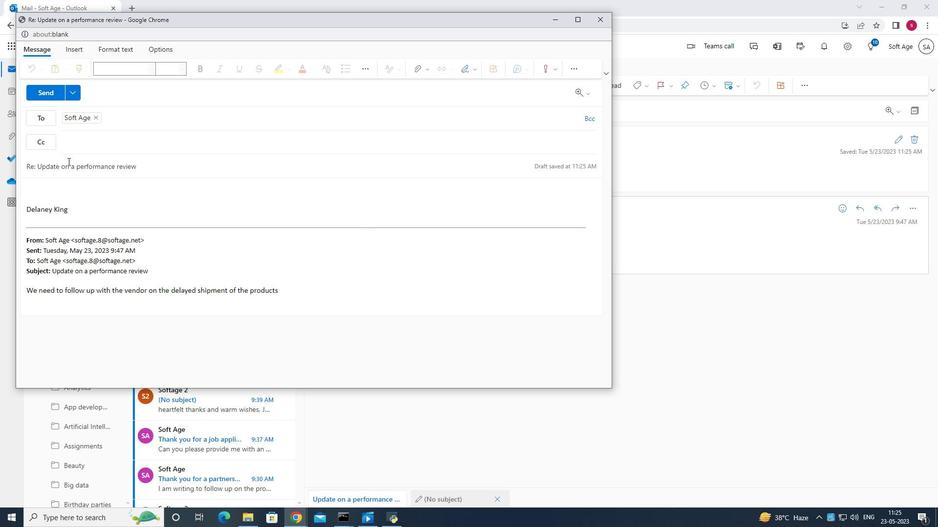 
Action: Key pressed <Key.backspace><Key.backspace><Key.backspace><Key.backspace><Key.backspace><Key.backspace><Key.backspace><Key.backspace><Key.backspace><Key.backspace><Key.backspace><Key.backspace><Key.backspace><Key.backspace><Key.backspace><Key.backspace><Key.backspace><Key.backspace><Key.backspace><Key.backspace><Key.backspace><Key.backspace><Key.backspace><Key.backspace><Key.backspace><Key.backspace><Key.backspace>
Screenshot: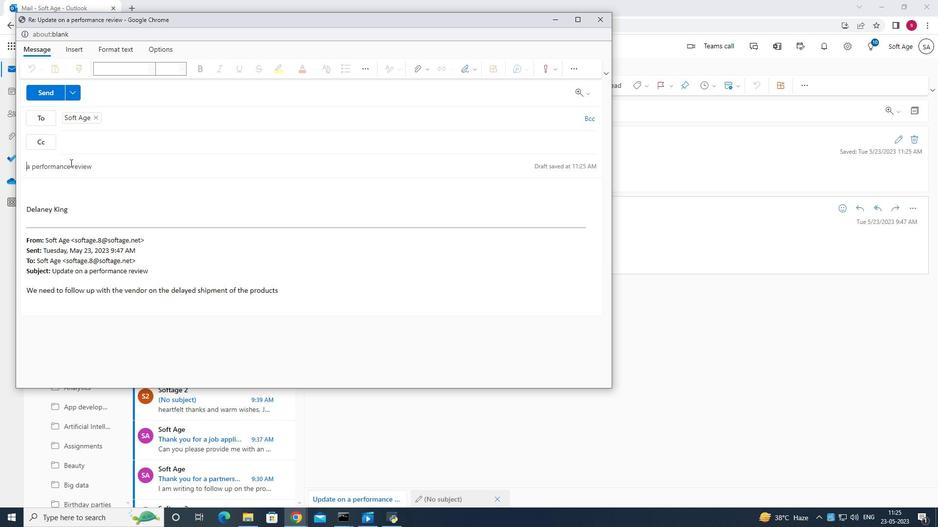
Action: Mouse moved to (94, 164)
Screenshot: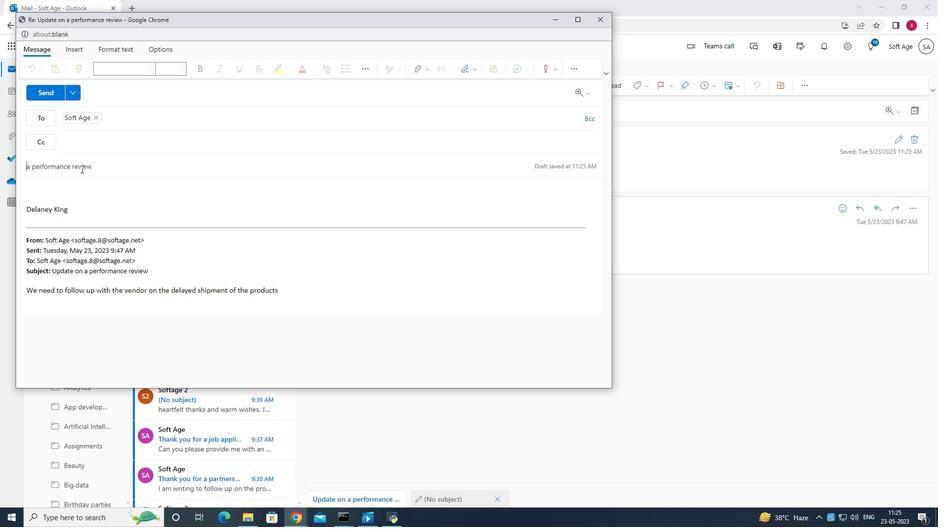 
Action: Mouse pressed left at (94, 164)
Screenshot: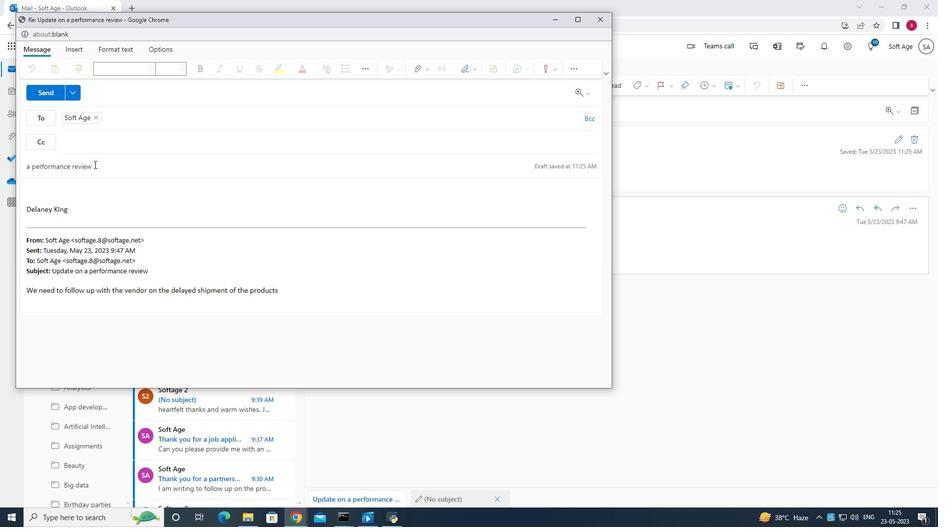 
Action: Key pressed <Key.backspace><Key.backspace><Key.backspace><Key.backspace><Key.backspace><Key.backspace><Key.backspace><Key.backspace><Key.backspace><Key.backspace><Key.backspace><Key.backspace><Key.backspace><Key.backspace><Key.backspace><Key.backspace><Key.backspace><Key.backspace><Key.backspace><Key.backspace><Key.backspace><Key.backspace><Key.backspace><Key.backspace><Key.backspace><Key.backspace><Key.shift>Meetinf<Key.space>mintes.
Screenshot: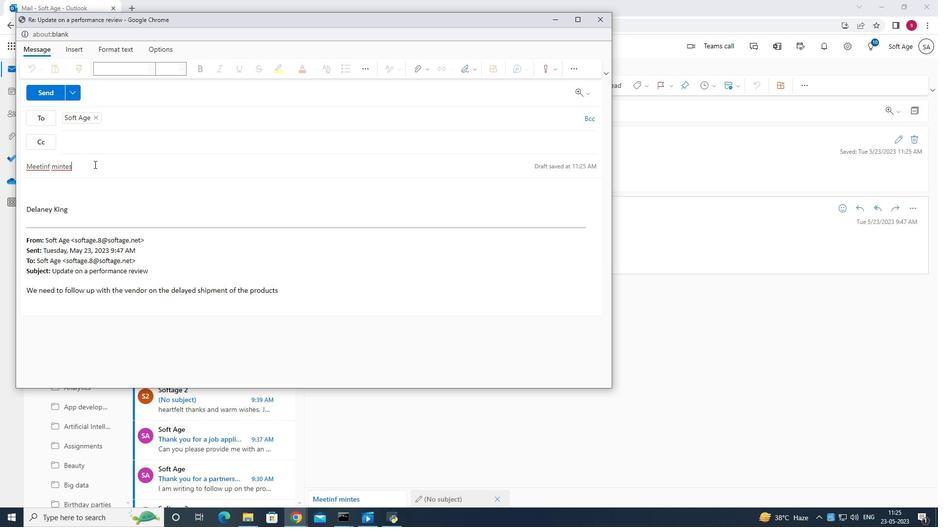 
Action: Mouse moved to (71, 185)
Screenshot: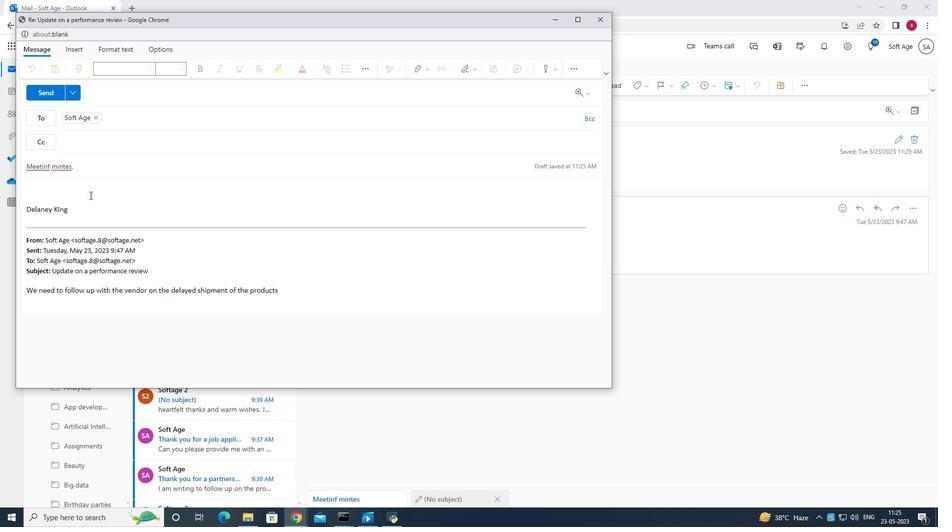 
Action: Mouse pressed left at (71, 185)
Screenshot: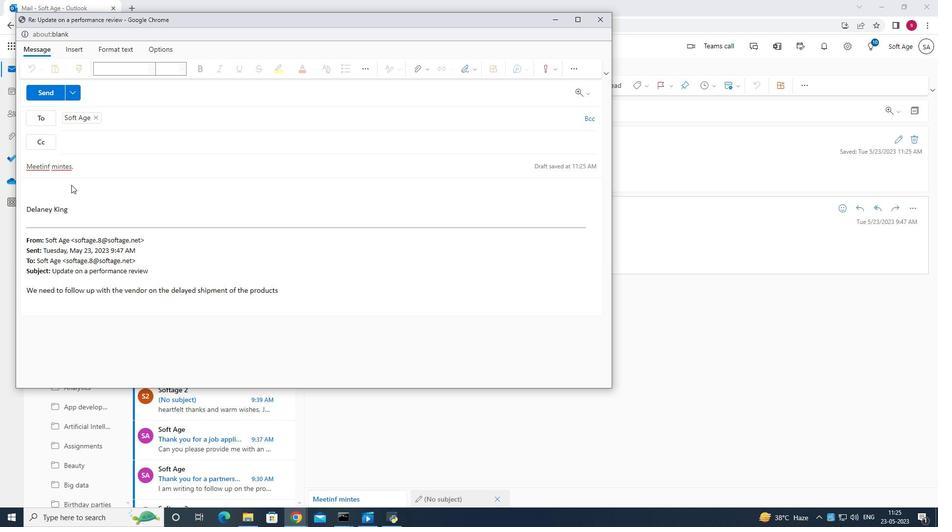 
Action: Mouse moved to (60, 185)
Screenshot: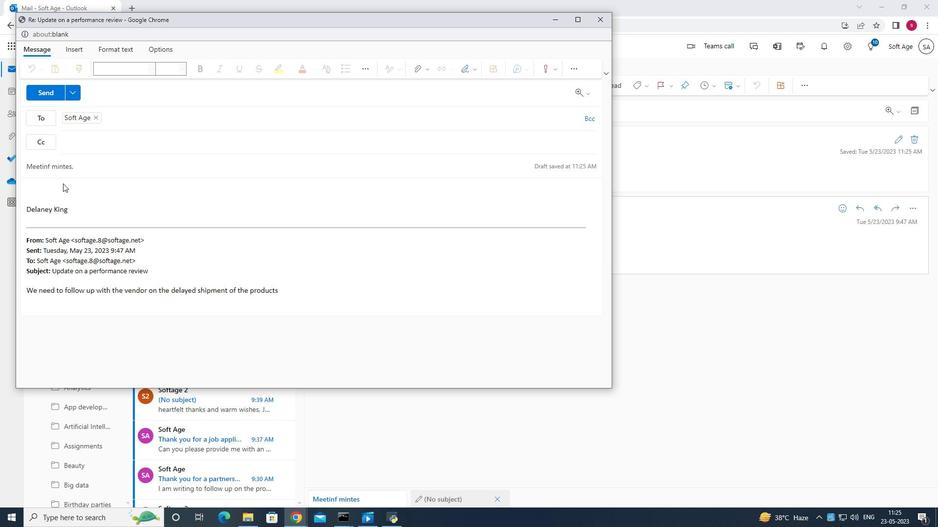 
Action: Mouse pressed left at (60, 185)
Screenshot: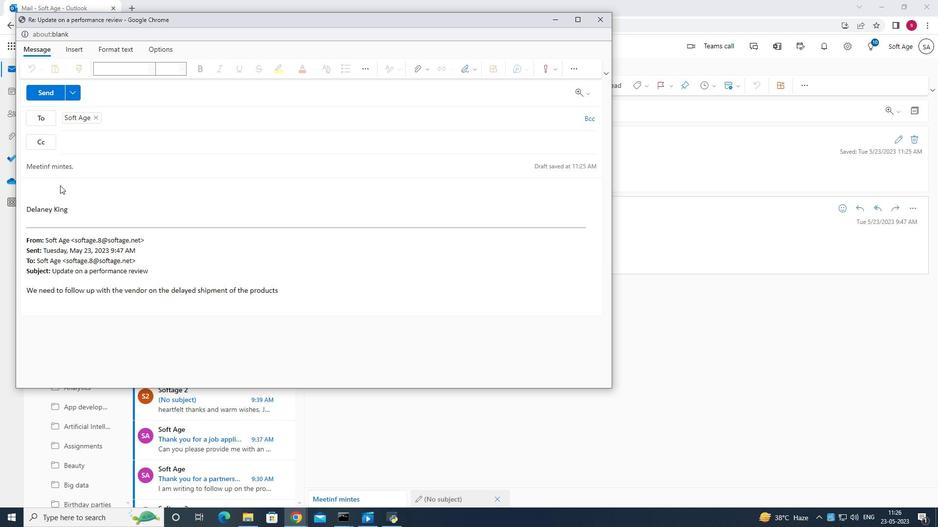 
Action: Key pressed fghg
Screenshot: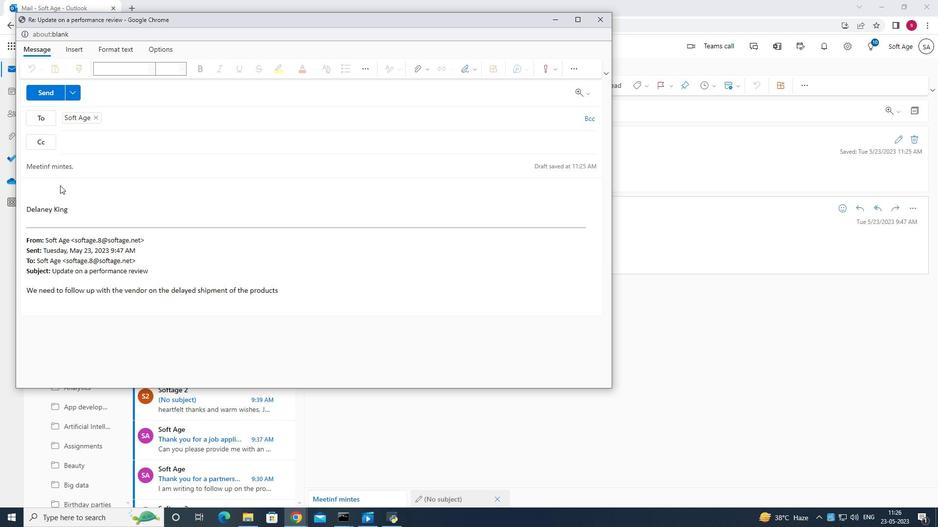 
Action: Mouse moved to (11, 188)
Screenshot: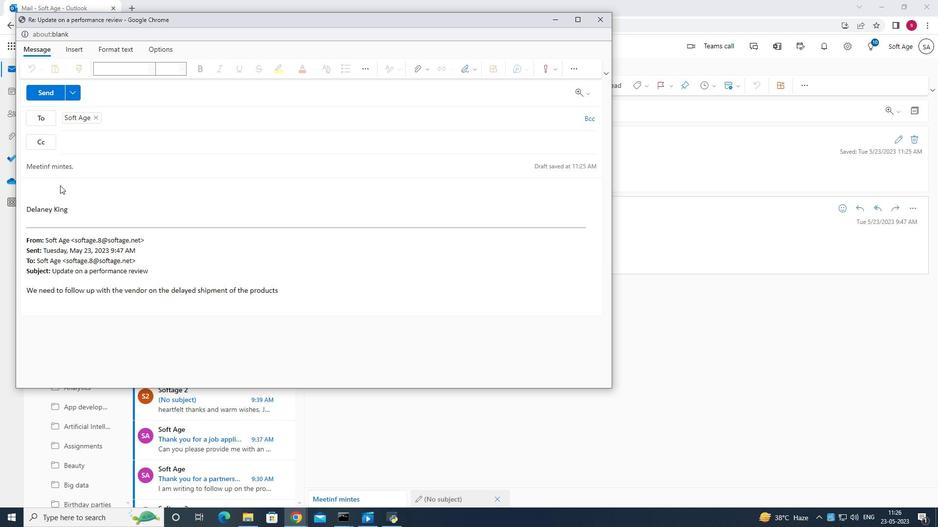 
Action: Key pressed j
Screenshot: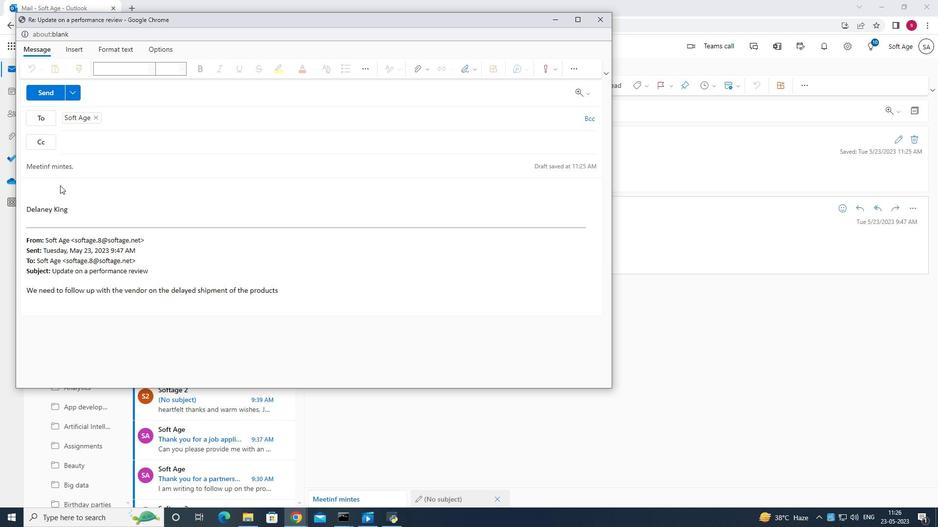 
Action: Mouse moved to (12, 189)
Screenshot: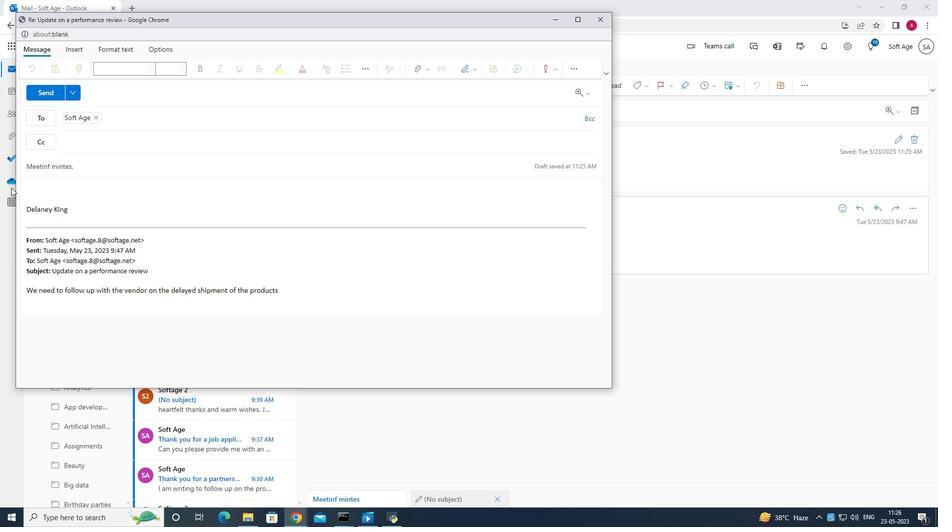 
Action: Mouse pressed left at (12, 189)
Screenshot: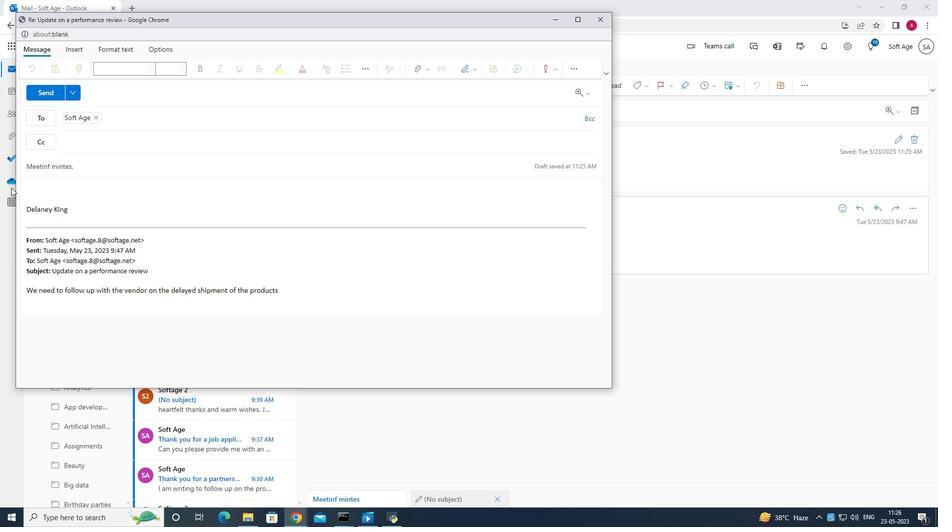 
Action: Mouse moved to (43, 182)
Screenshot: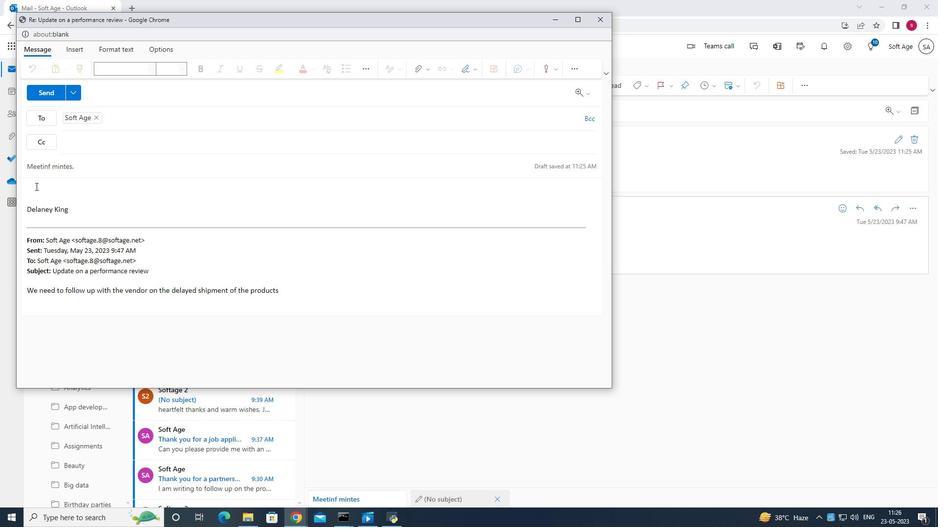 
Action: Mouse pressed left at (43, 182)
Screenshot: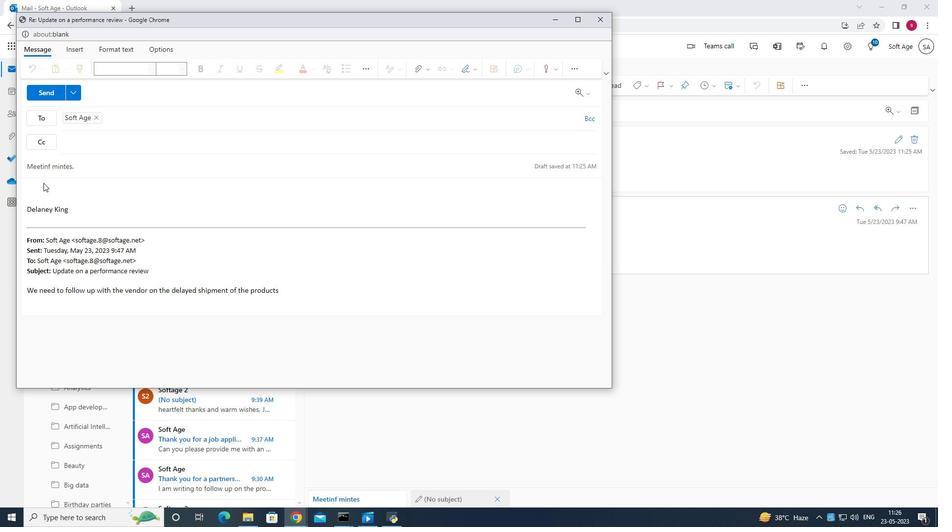 
Action: Key pressed jg
Screenshot: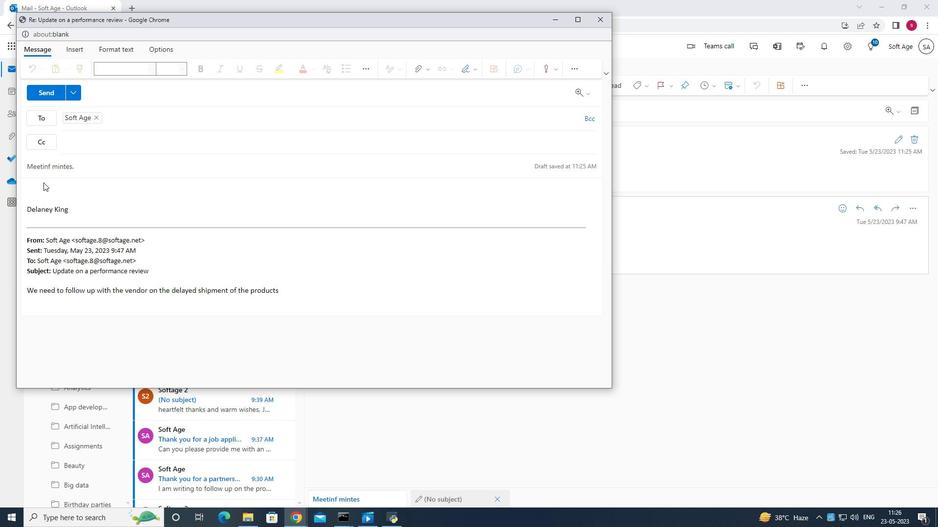
Action: Mouse pressed left at (43, 182)
Screenshot: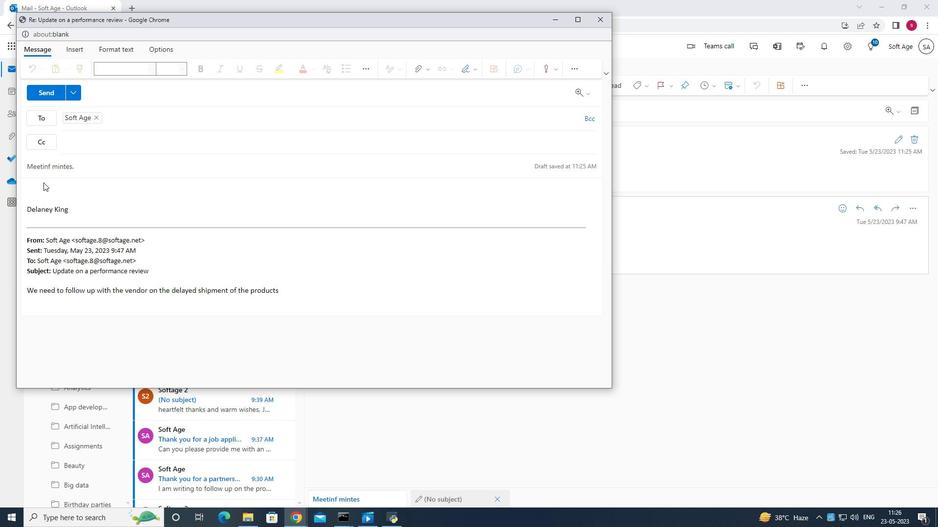 
Action: Key pressed hg
Screenshot: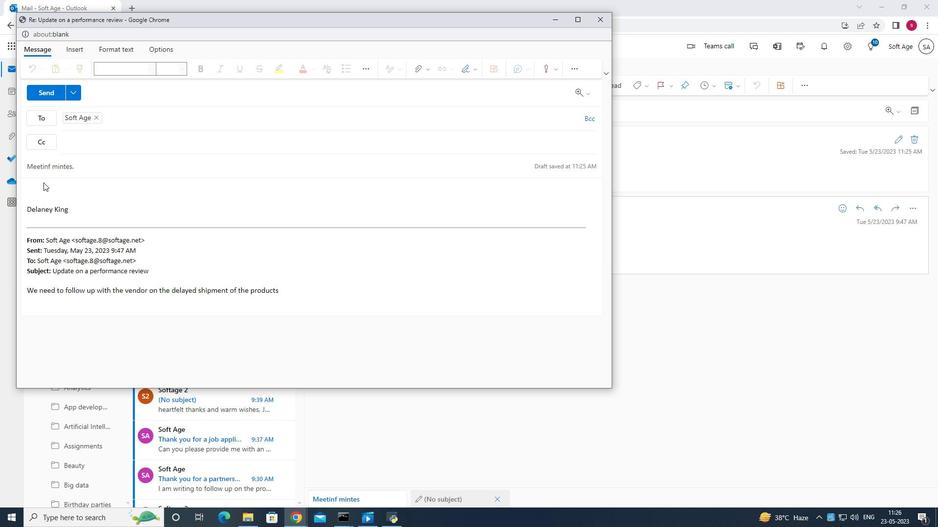 
Action: Mouse pressed left at (43, 182)
Screenshot: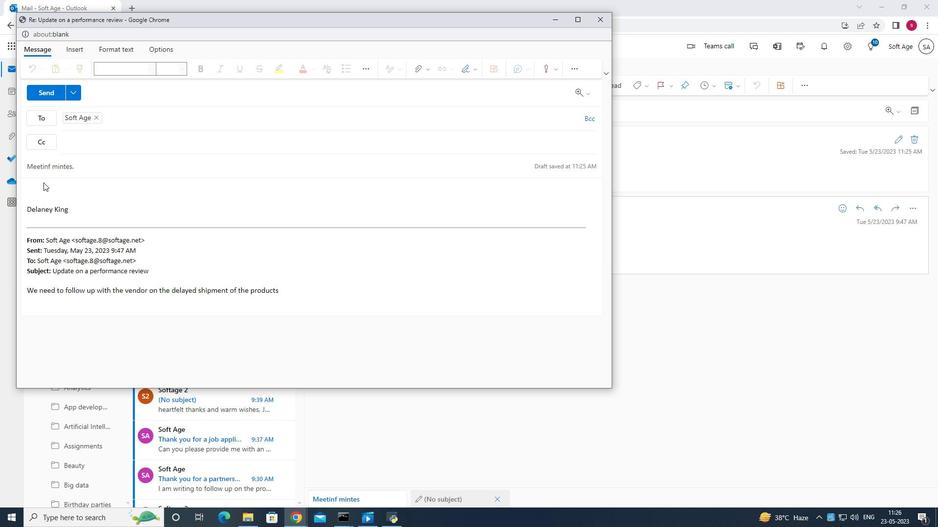 
Action: Mouse moved to (43, 182)
Screenshot: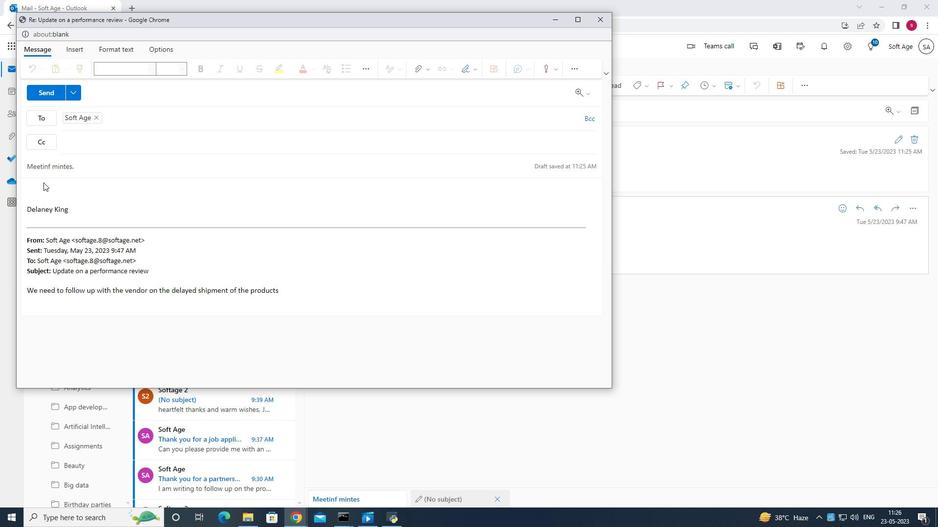 
Action: Mouse pressed left at (43, 182)
Screenshot: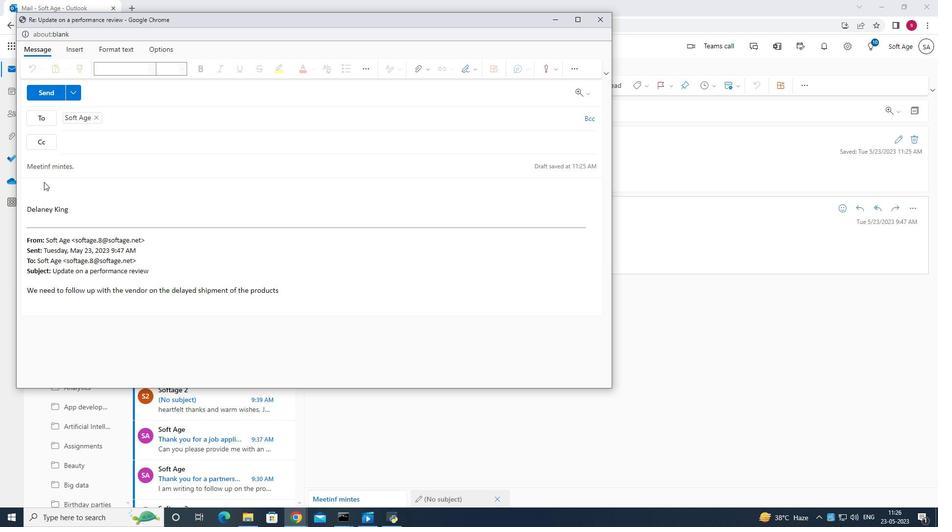
Action: Mouse pressed left at (43, 182)
Screenshot: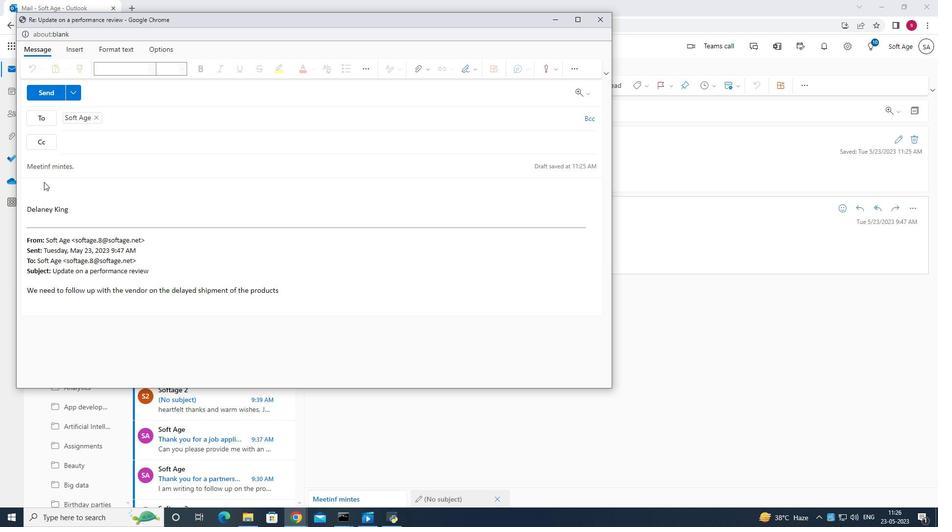 
Action: Mouse pressed left at (43, 182)
Screenshot: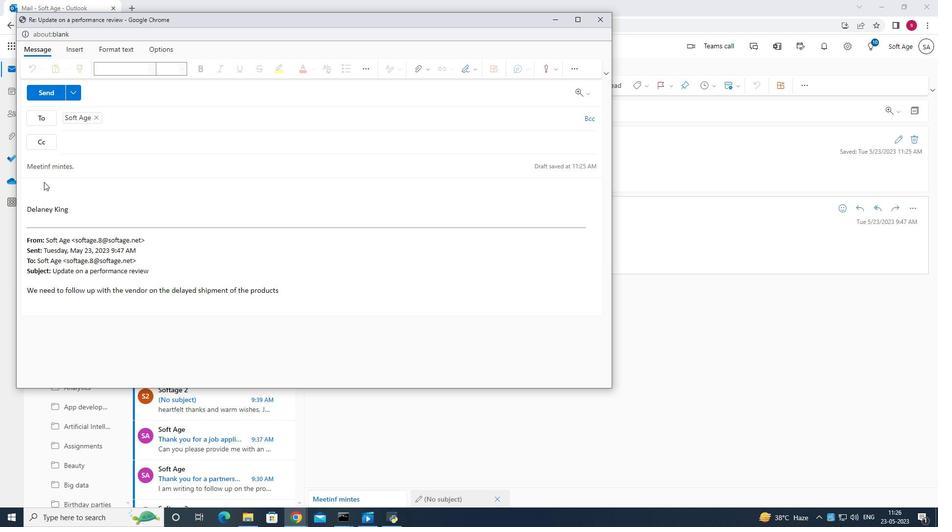 
Action: Mouse pressed left at (43, 182)
Screenshot: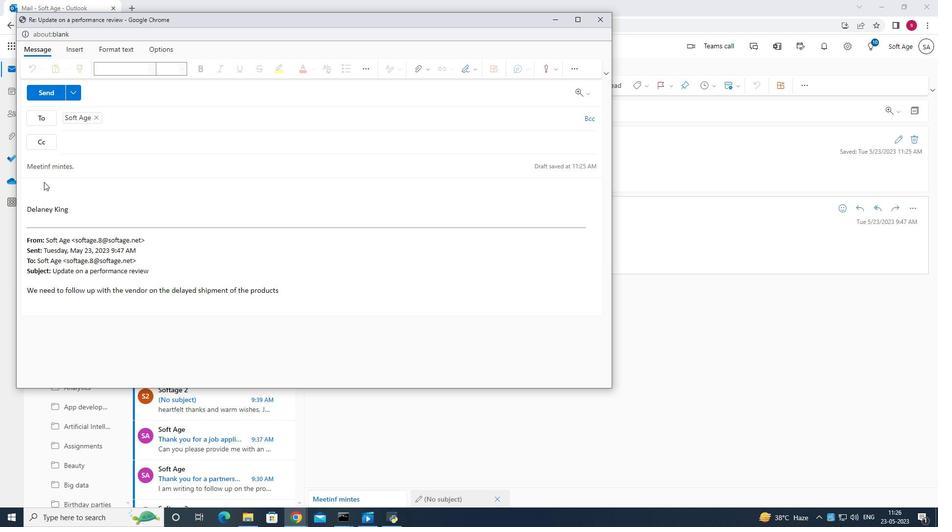 
Action: Mouse moved to (48, 183)
Screenshot: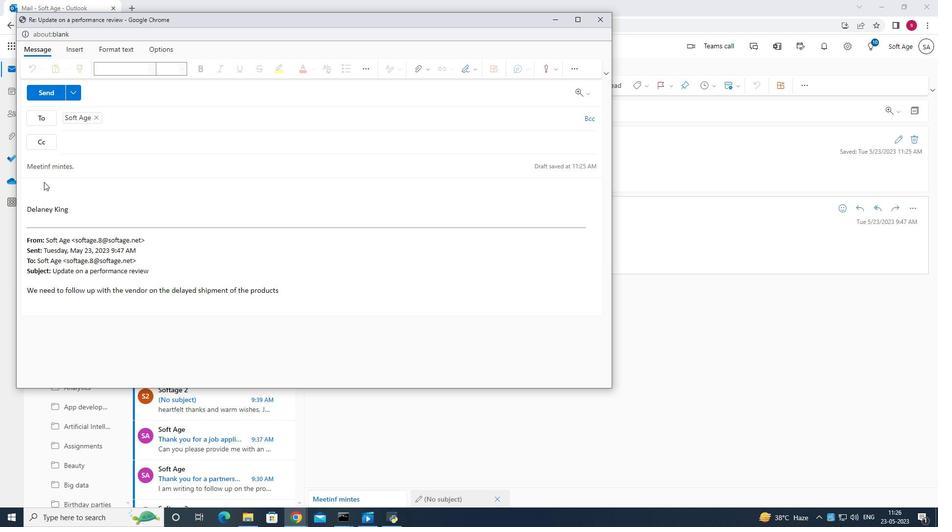 
Action: Mouse pressed left at (48, 183)
Screenshot: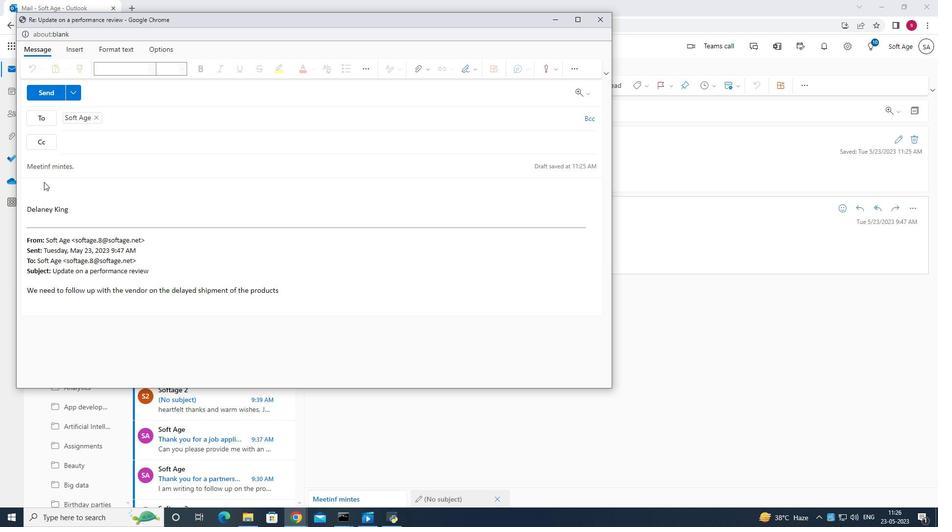 
Action: Mouse moved to (168, 182)
Screenshot: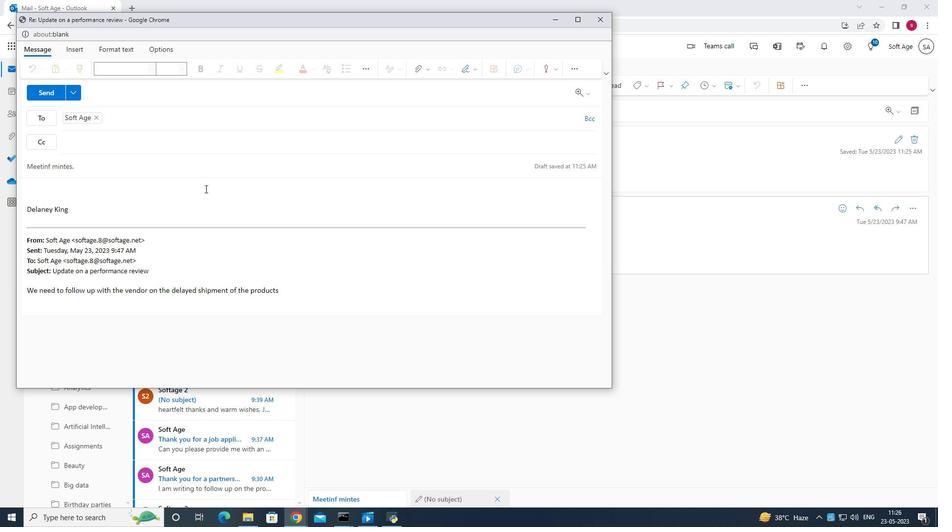 
Action: Mouse pressed left at (168, 182)
Screenshot: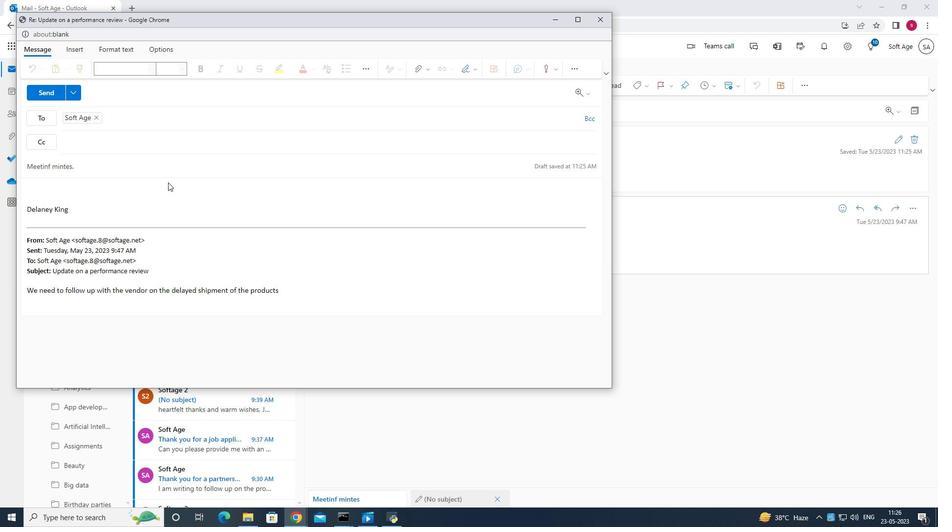 
Action: Mouse pressed left at (168, 182)
Screenshot: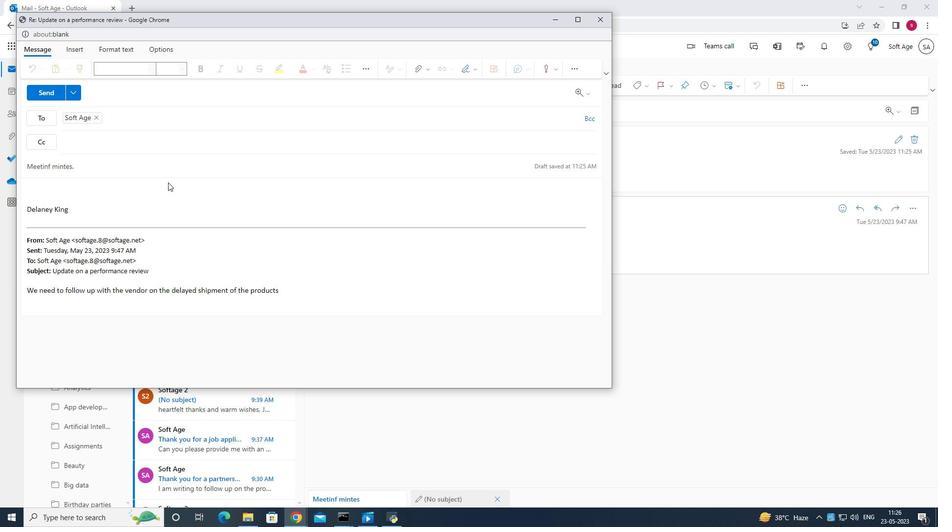 
Action: Mouse moved to (55, 179)
Screenshot: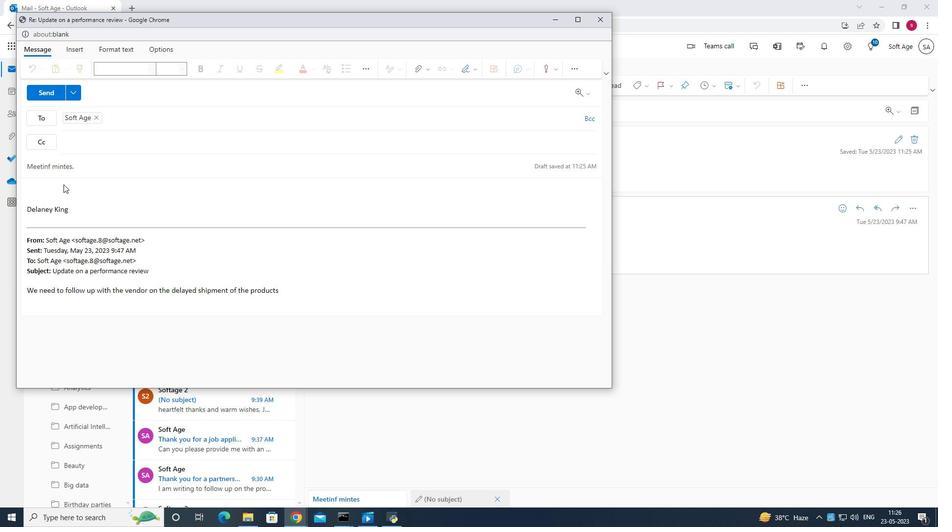 
Action: Mouse pressed left at (55, 179)
Screenshot: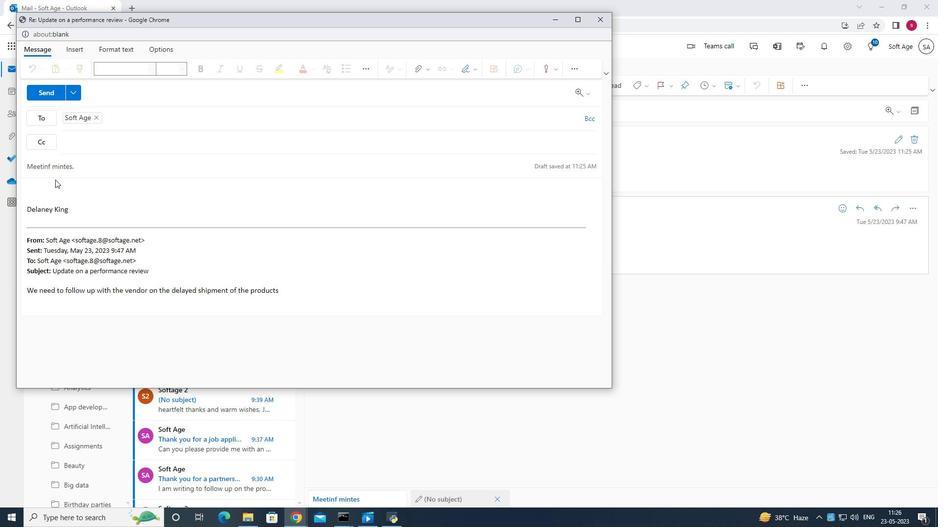 
Action: Mouse pressed left at (55, 179)
Screenshot: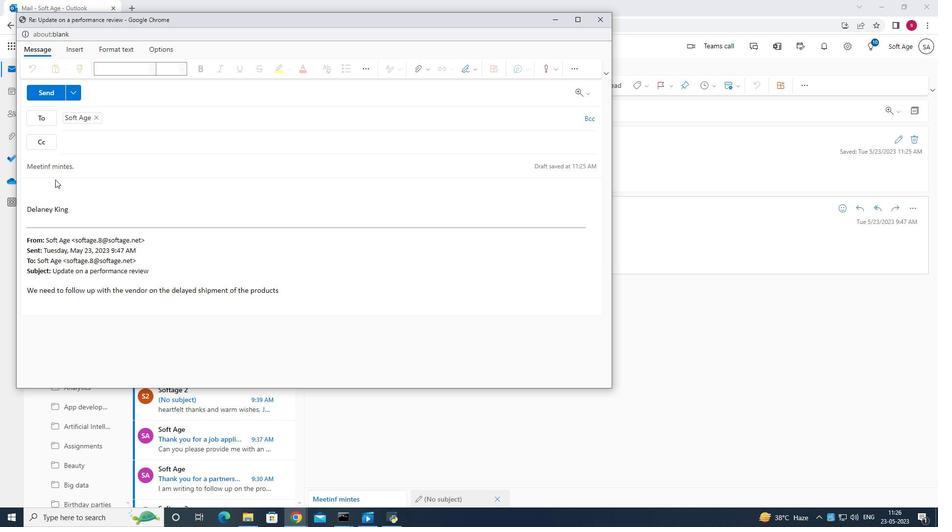 
Action: Mouse pressed left at (55, 179)
Screenshot: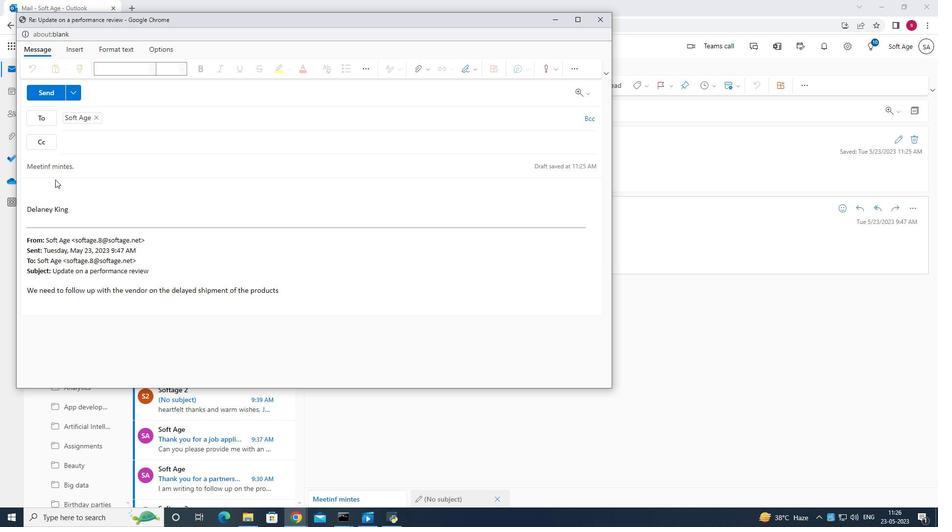
Action: Mouse pressed left at (55, 179)
Screenshot: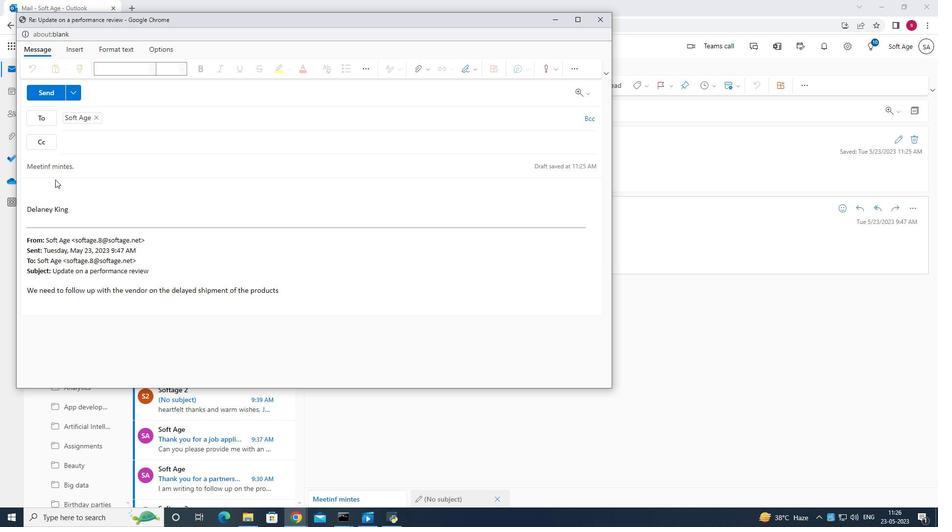 
Action: Mouse pressed left at (55, 179)
Screenshot: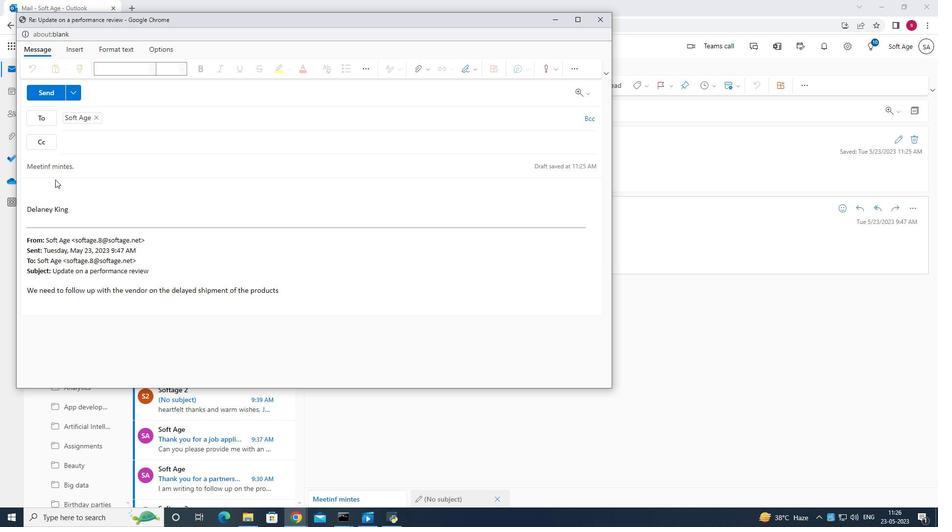 
Action: Mouse pressed left at (55, 179)
Screenshot: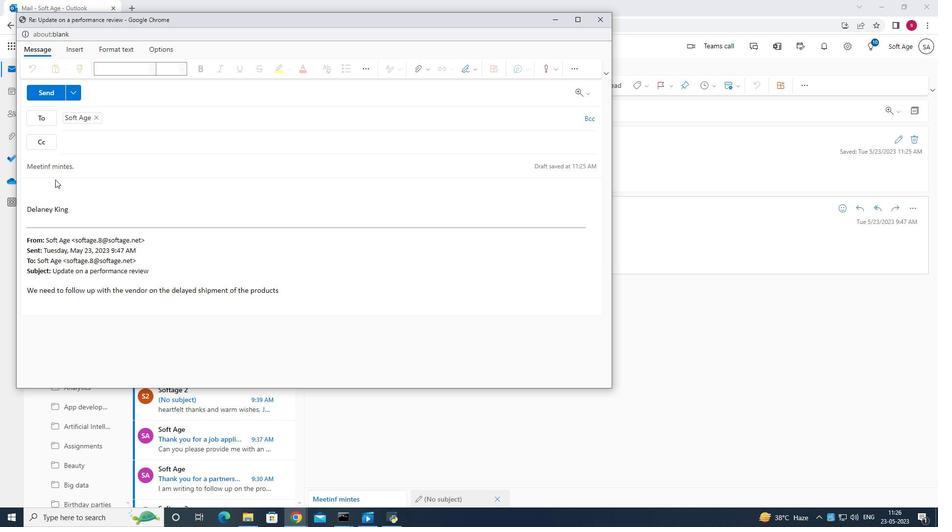 
Action: Mouse pressed left at (55, 179)
Screenshot: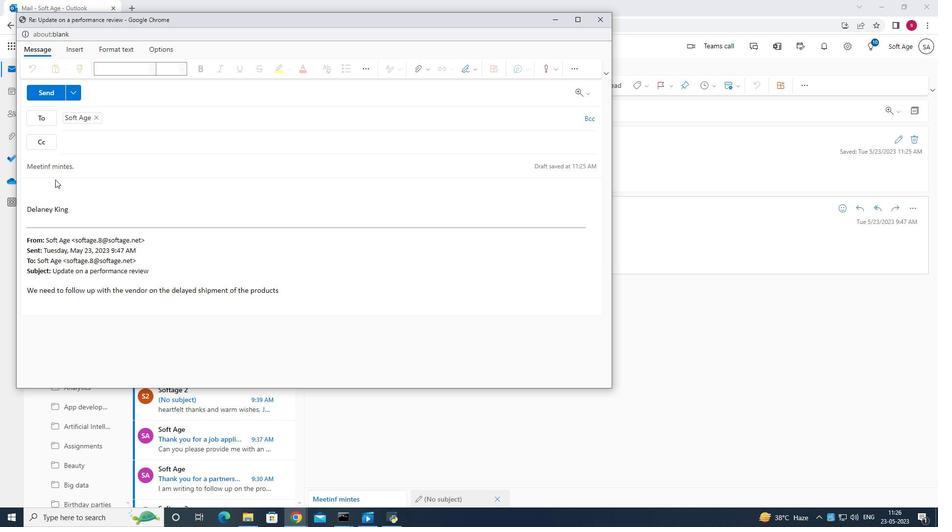 
Action: Mouse pressed left at (55, 179)
Screenshot: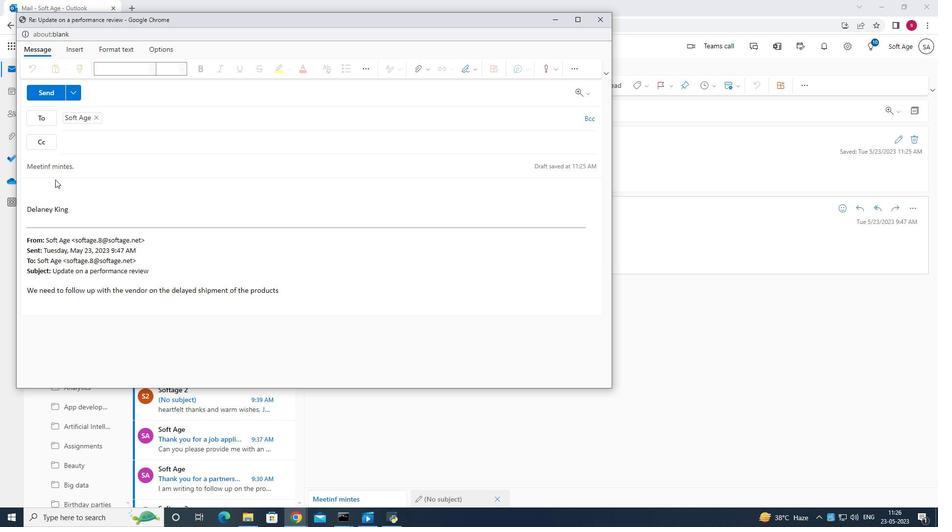 
Action: Mouse pressed left at (55, 179)
Screenshot: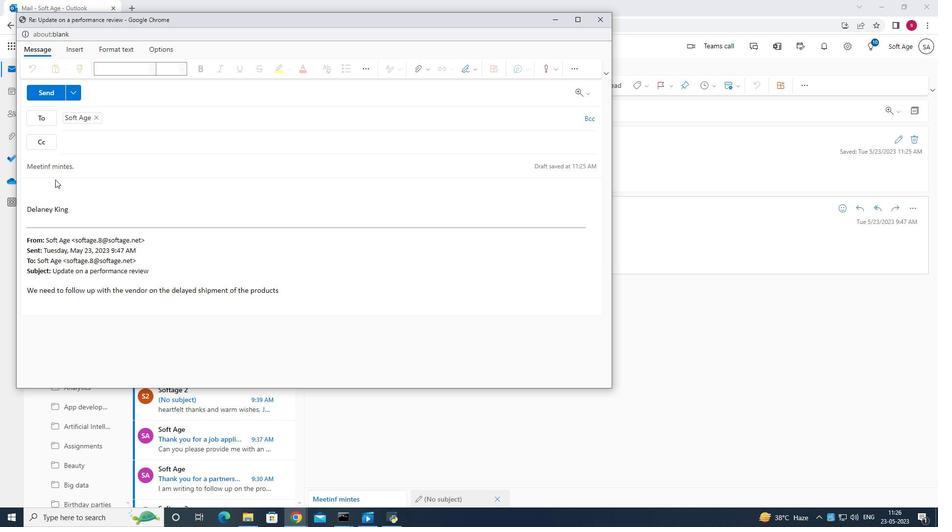 
Action: Mouse moved to (474, 70)
Screenshot: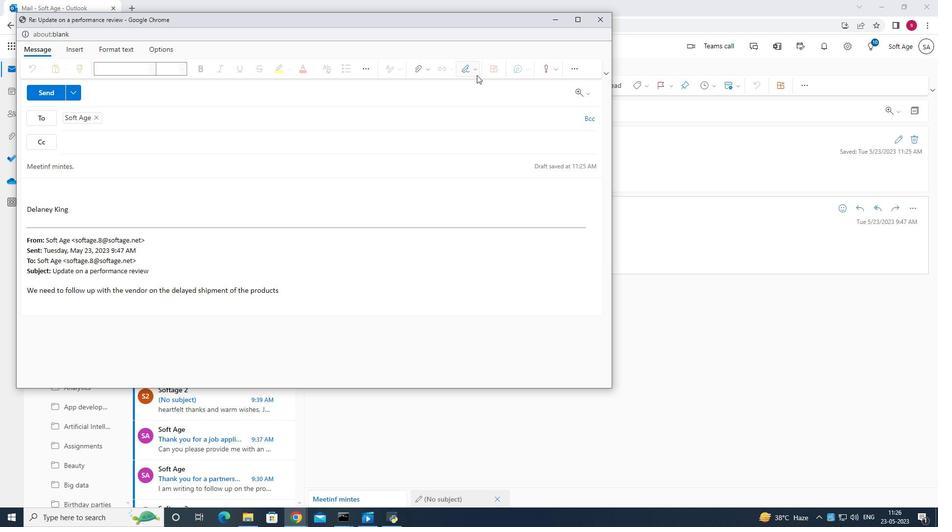 
Action: Mouse pressed left at (474, 70)
Screenshot: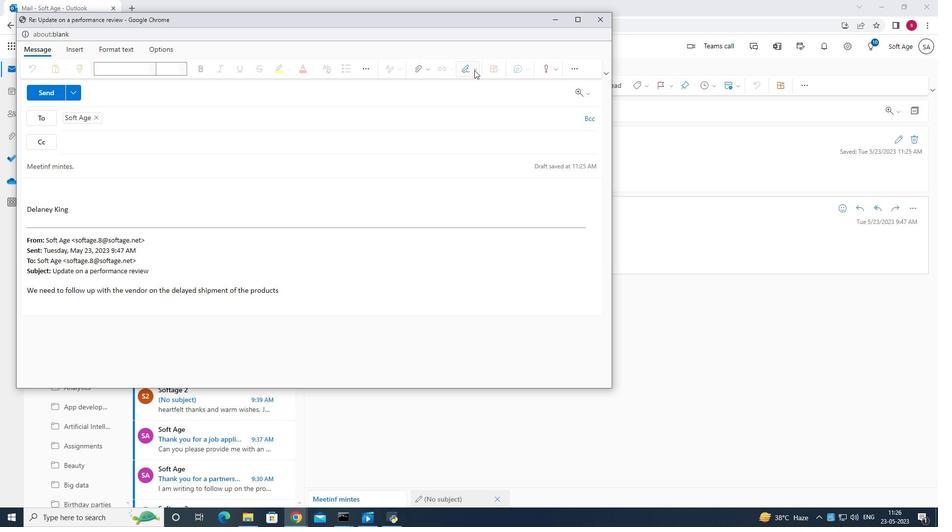 
Action: Mouse moved to (465, 85)
Screenshot: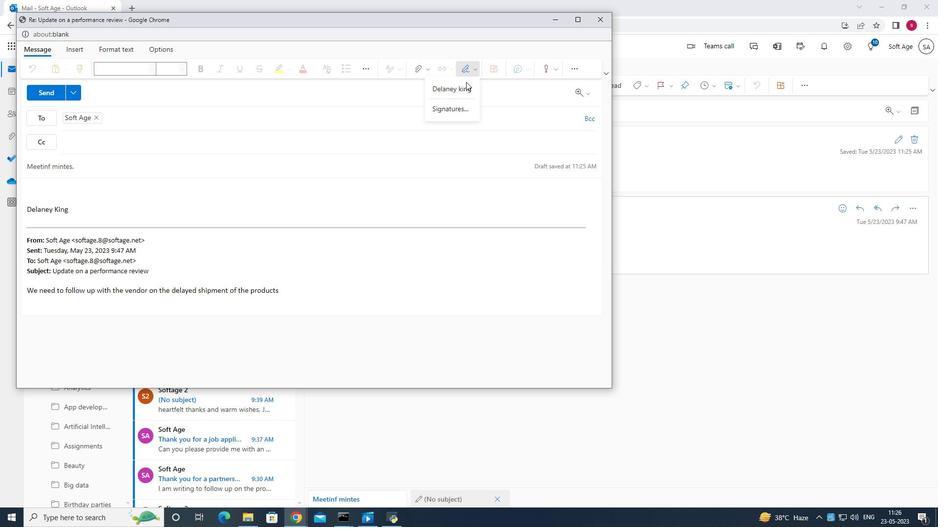 
Action: Mouse pressed left at (465, 85)
Screenshot: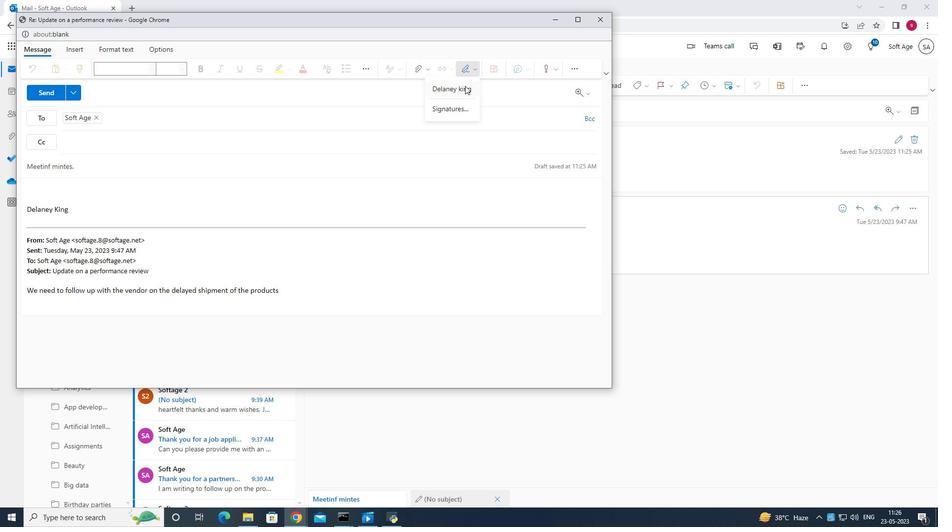 
Action: Mouse moved to (74, 210)
Screenshot: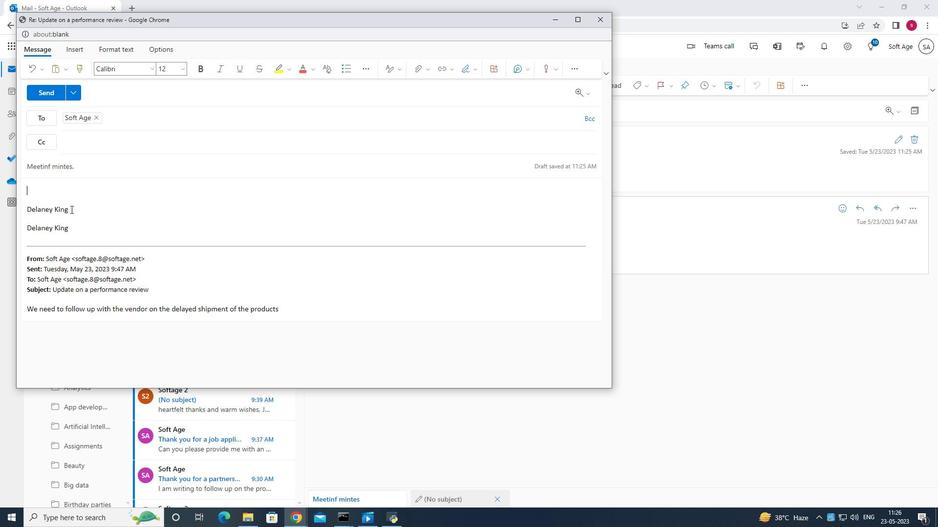 
Action: Mouse pressed left at (74, 210)
Screenshot: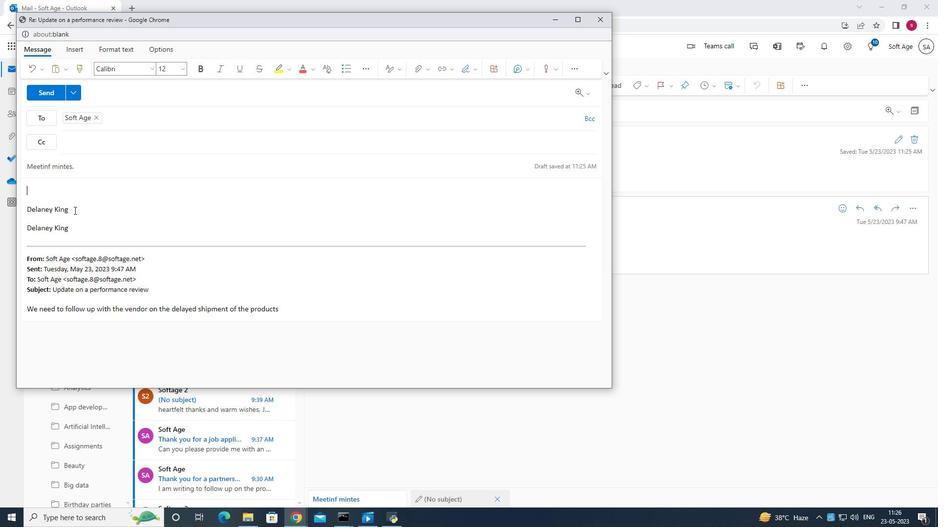
Action: Key pressed <Key.backspace><Key.backspace><Key.backspace><Key.backspace><Key.backspace><Key.backspace><Key.backspace><Key.backspace><Key.backspace><Key.backspace><Key.backspace><Key.backspace><Key.backspace><Key.backspace><Key.shift>Could<Key.space>you<Key.space>pleasw<Key.backspace>e<Key.space>provide<Key.space>me<Key.space>with<Key.space>the<Key.space>a<Key.space>status<Key.space>report<Key.space>on<Key.space>the<Key.space>projects<Key.space>resource<Key.space>utilizaton<Key.shift>?
Screenshot: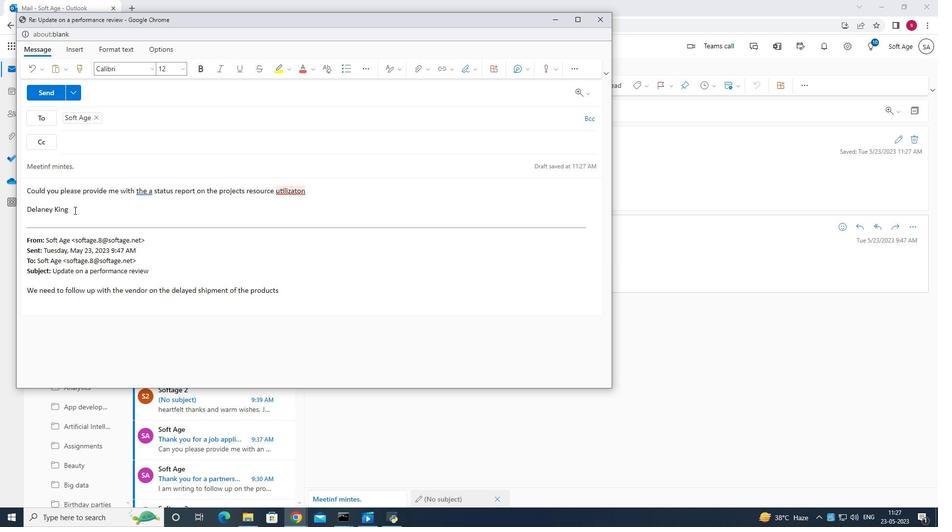 
Action: Mouse moved to (113, 160)
Screenshot: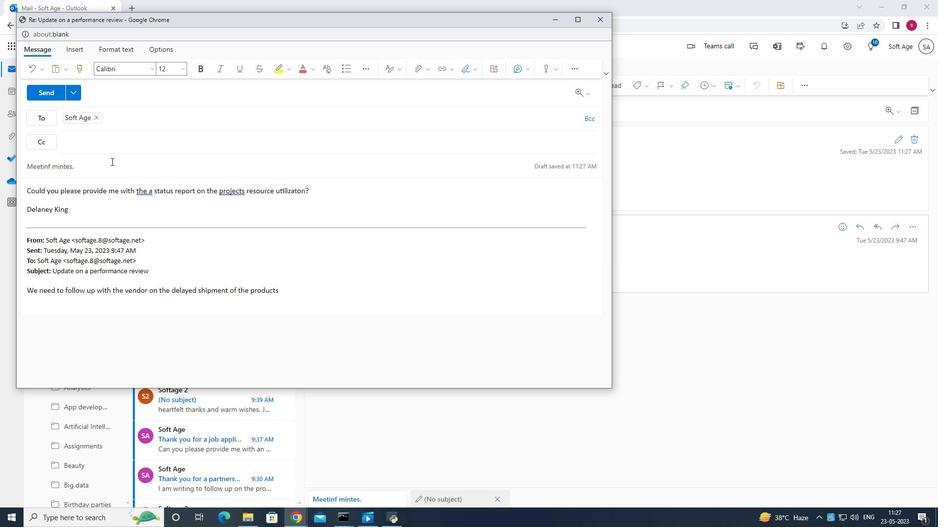 
Action: Mouse pressed left at (113, 160)
Screenshot: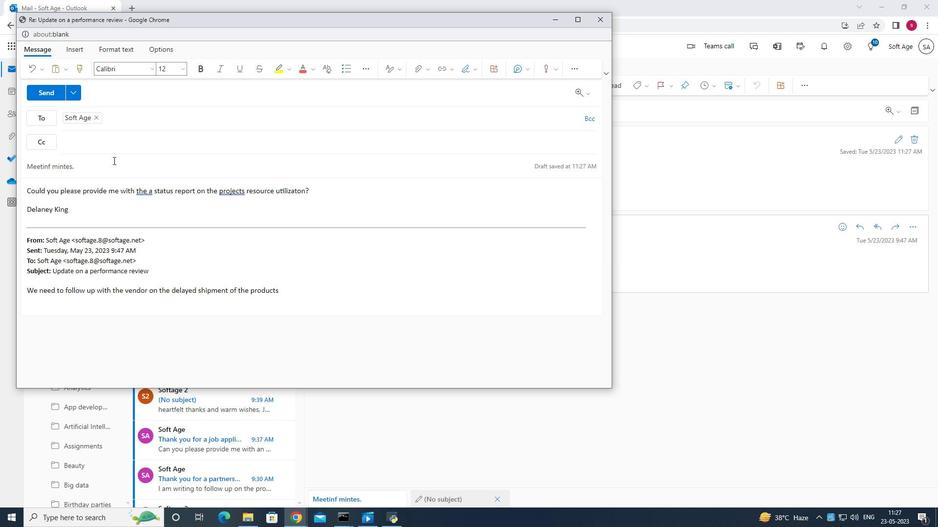 
Action: Mouse moved to (108, 239)
Screenshot: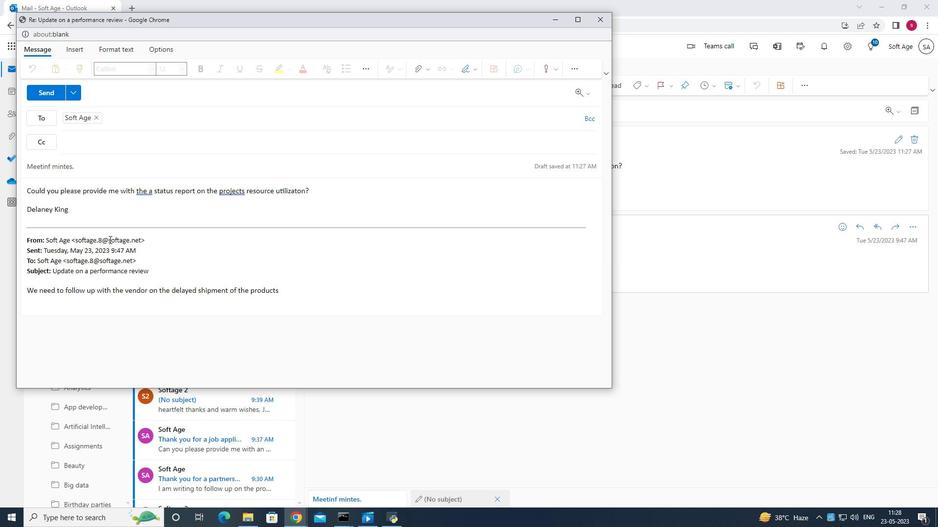 
Action: Mouse pressed left at (108, 239)
Screenshot: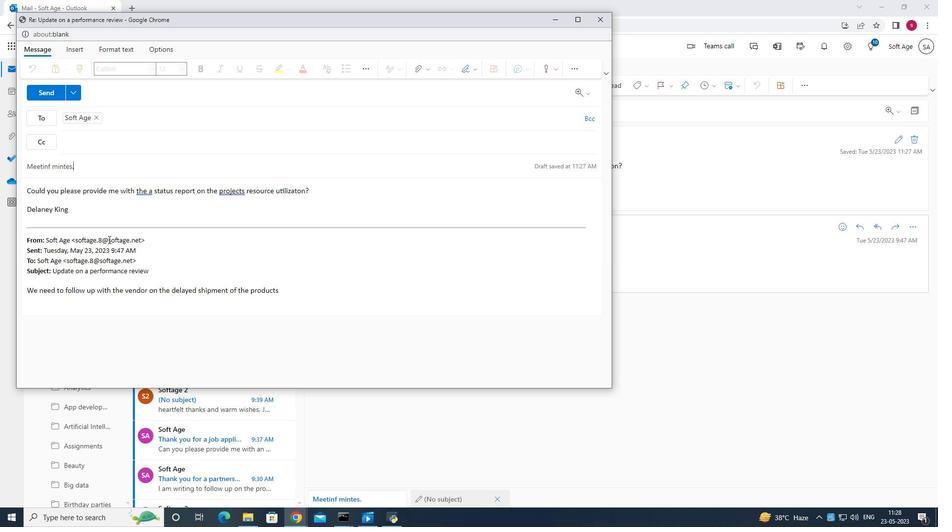 
Action: Mouse pressed left at (108, 239)
Screenshot: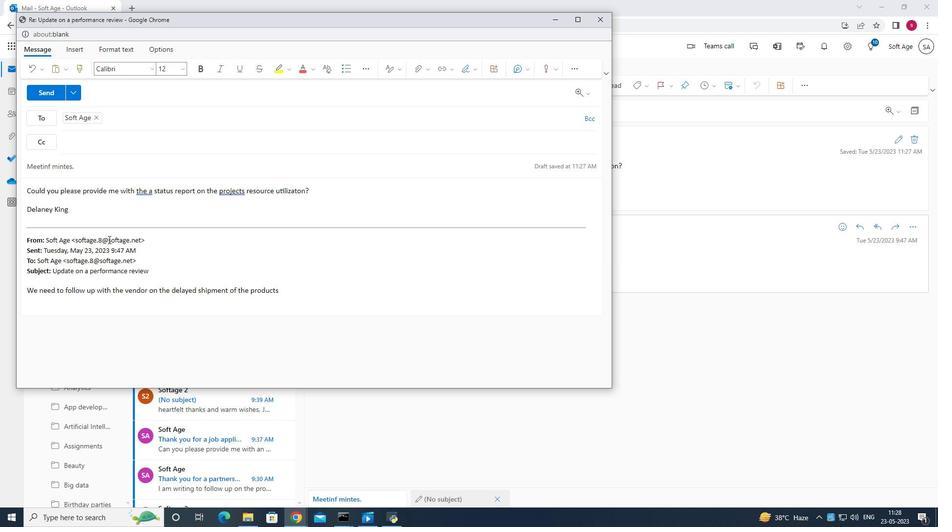 
Action: Mouse moved to (100, 241)
Screenshot: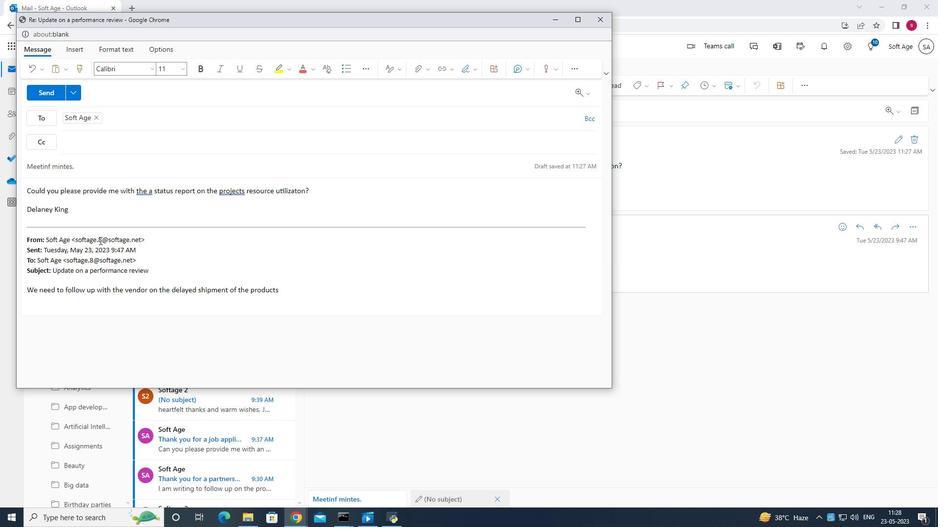 
Action: Mouse pressed left at (100, 241)
Screenshot: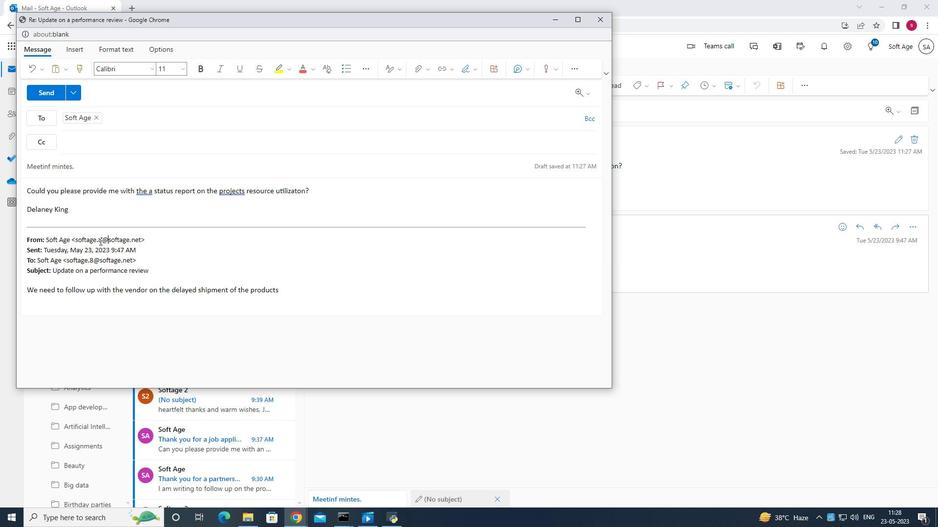 
Action: Key pressed <Key.backspace>1
Screenshot: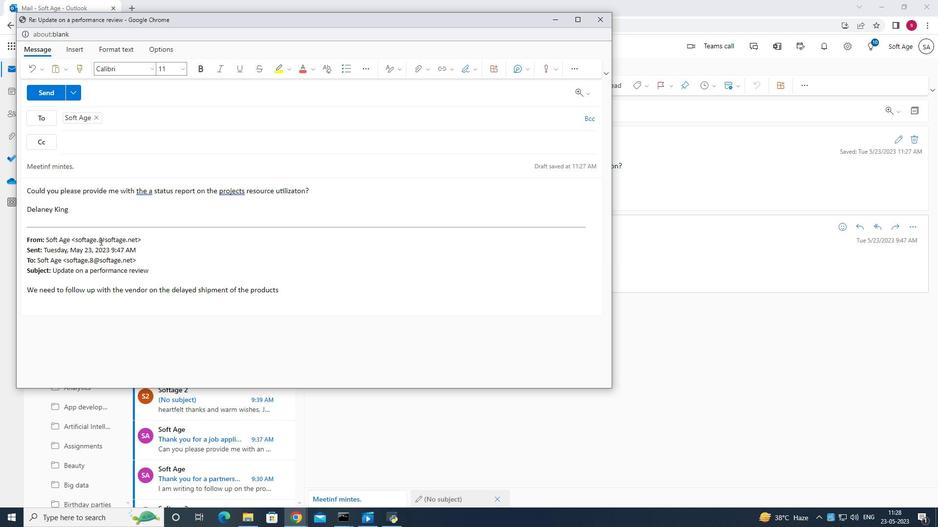 
Action: Mouse moved to (45, 89)
Screenshot: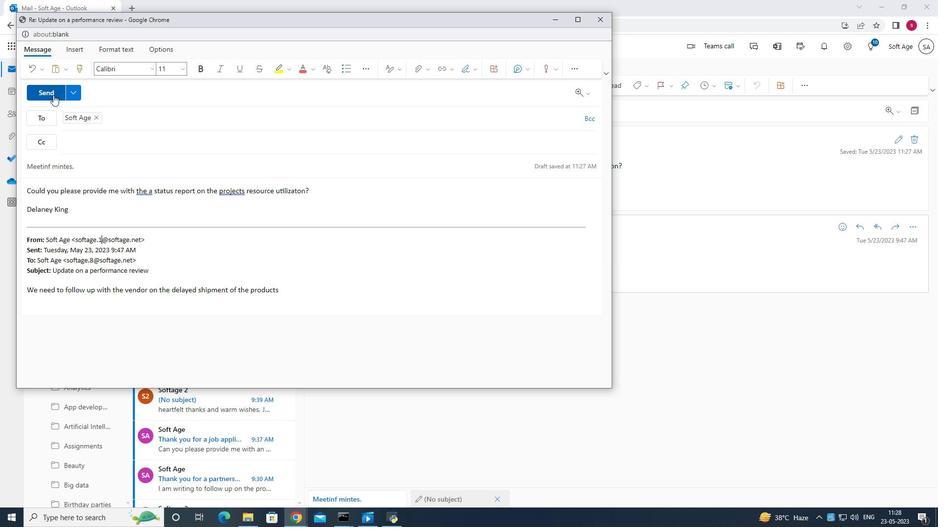 
Action: Mouse pressed left at (45, 89)
Screenshot: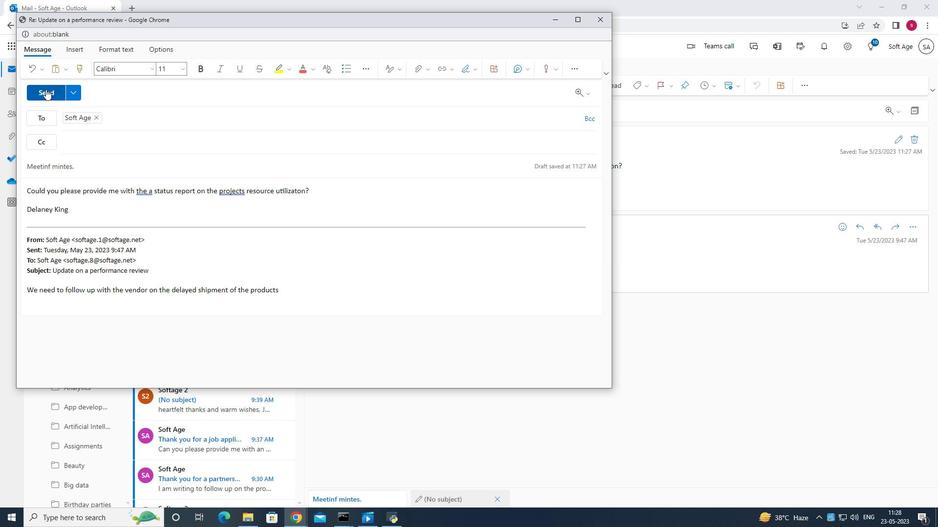 
Action: Mouse moved to (696, 205)
Screenshot: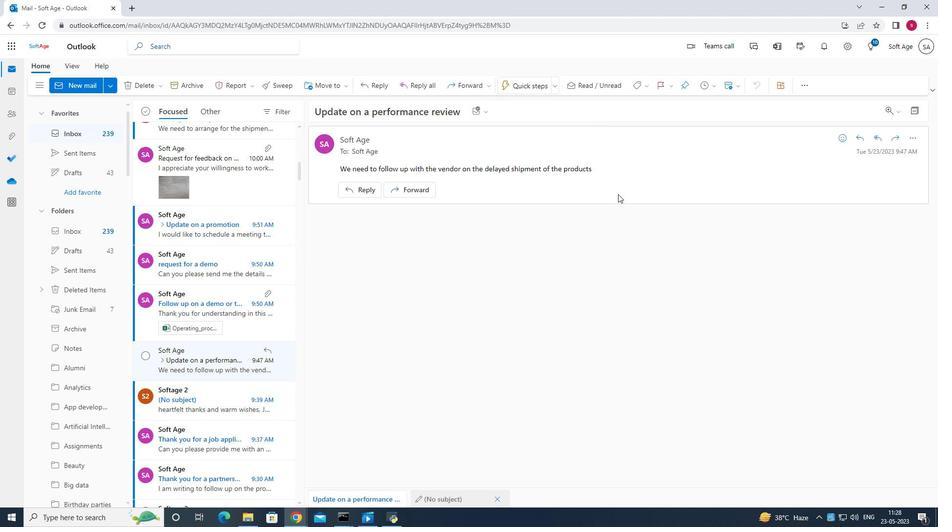 
